 Task: Create a due date automation trigger when advanced on, on the monday of the week a card is due add fields without custom field "Resume" set to a date between 1 and 7 days from now at 11:00 AM.
Action: Mouse moved to (1167, 124)
Screenshot: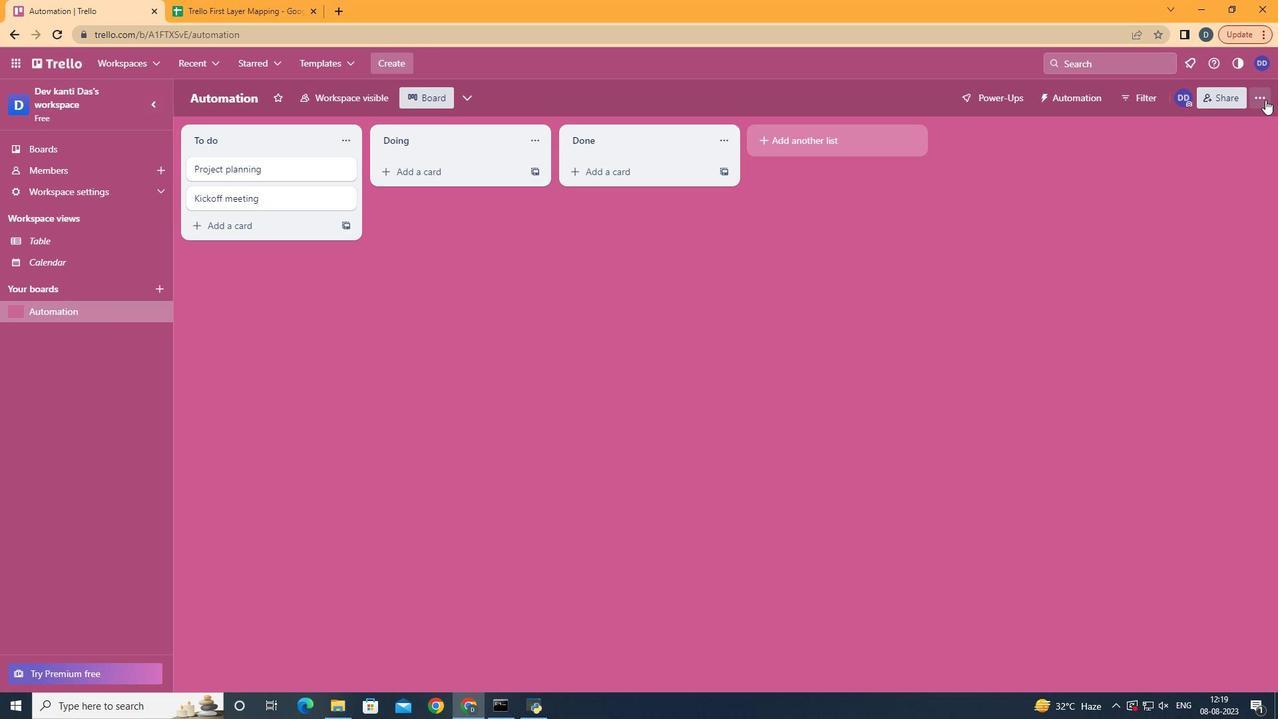 
Action: Mouse pressed left at (1167, 124)
Screenshot: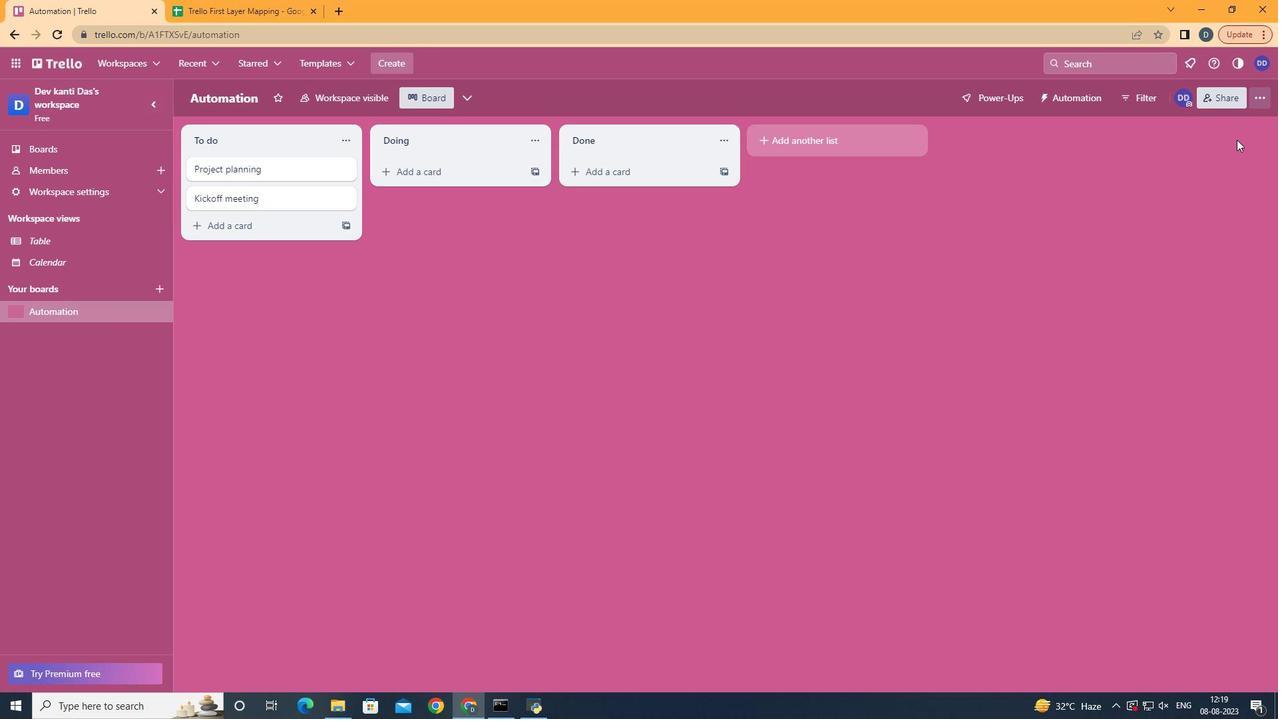 
Action: Mouse moved to (1071, 294)
Screenshot: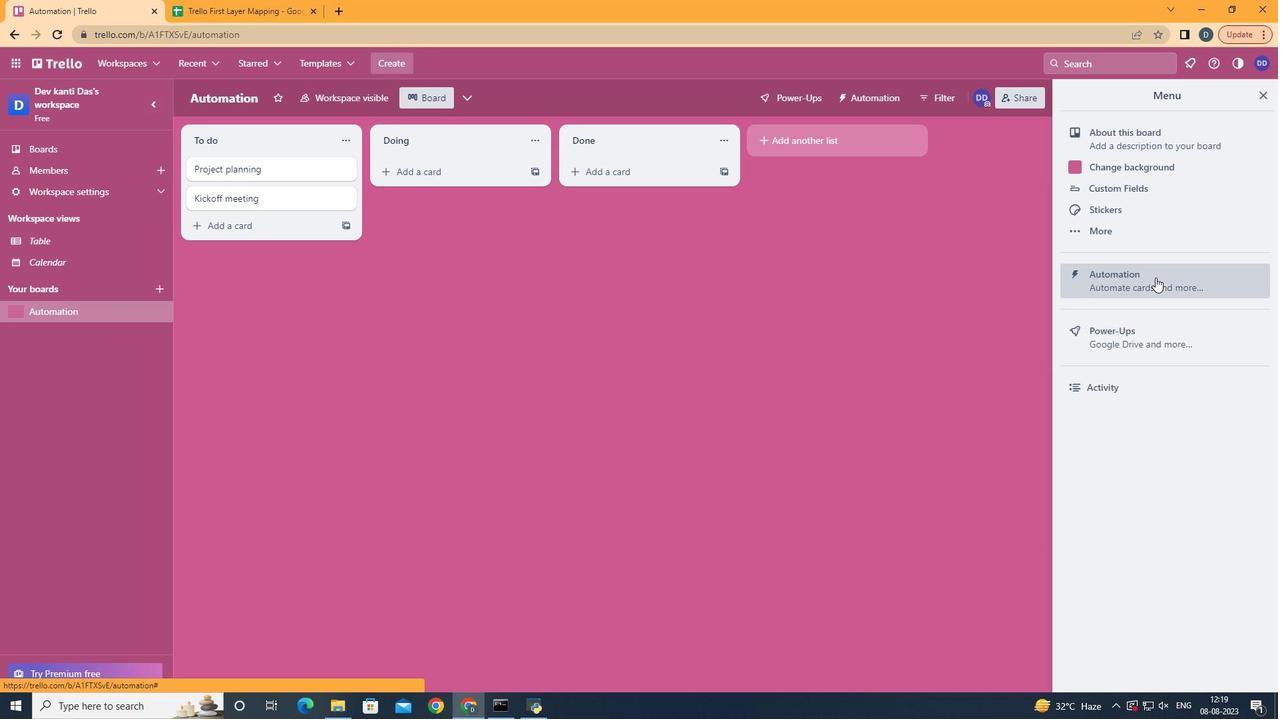 
Action: Mouse pressed left at (1071, 294)
Screenshot: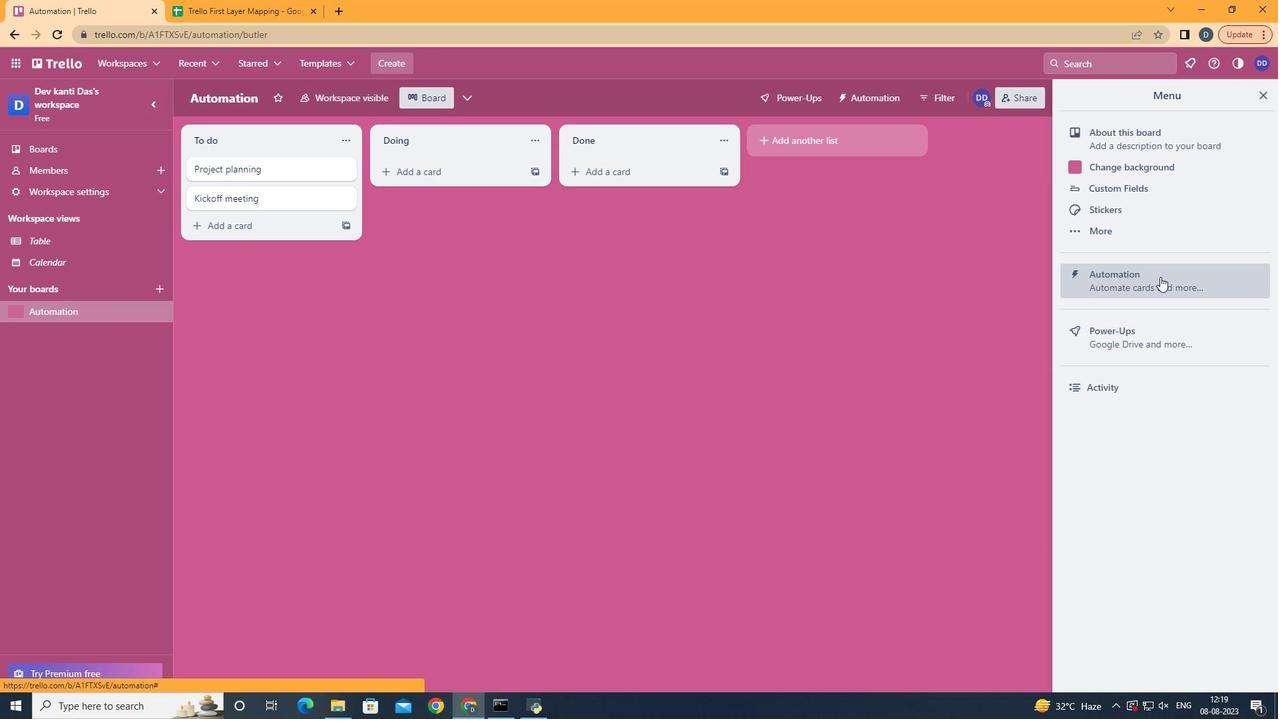 
Action: Mouse moved to (266, 288)
Screenshot: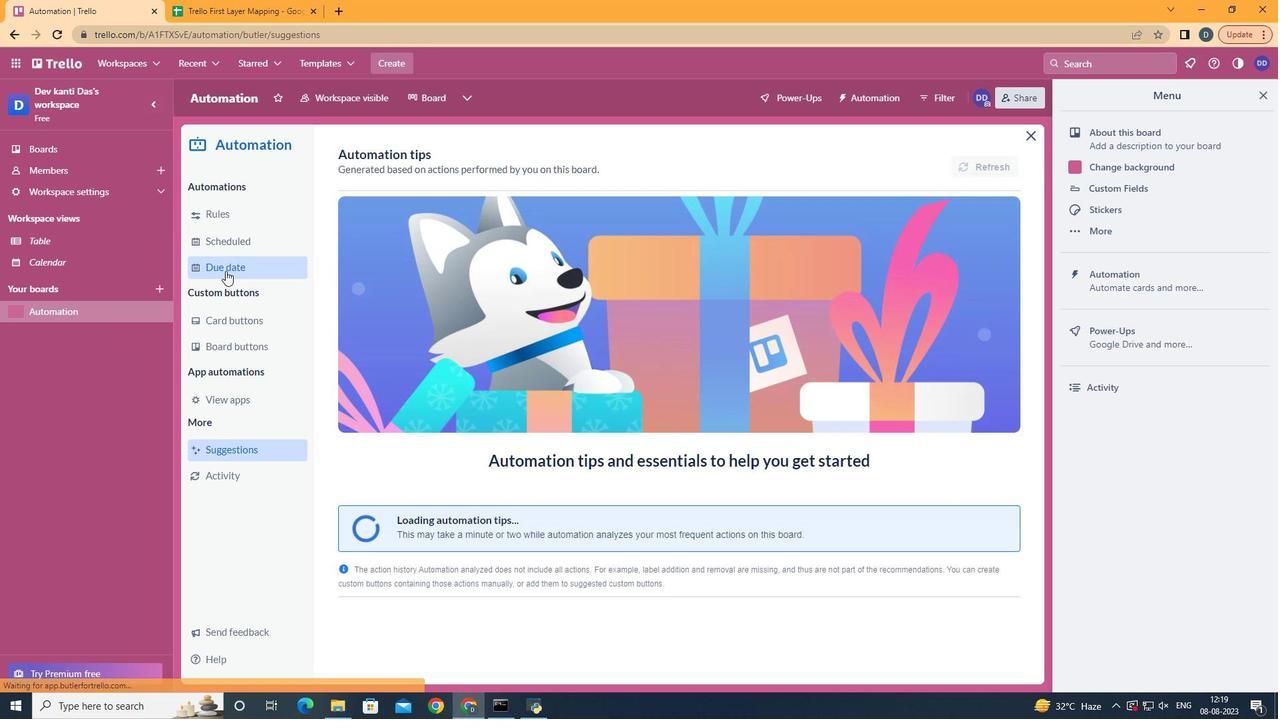 
Action: Mouse pressed left at (266, 288)
Screenshot: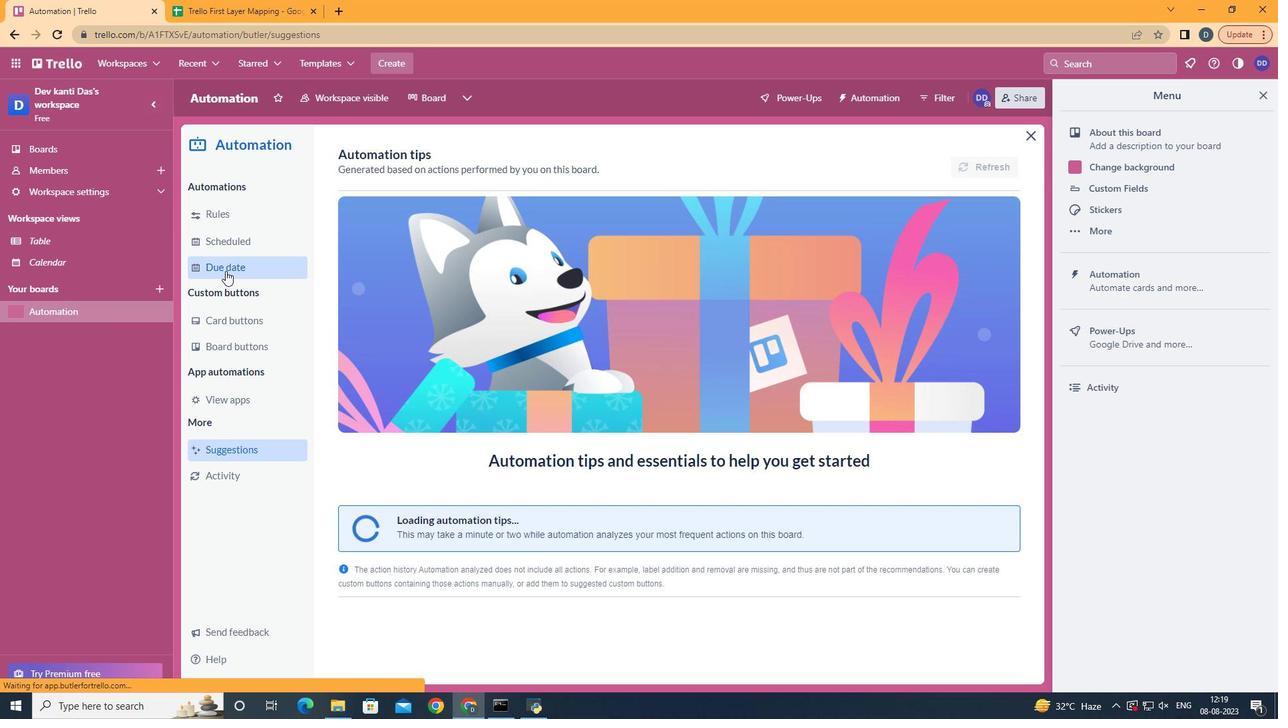 
Action: Mouse moved to (882, 182)
Screenshot: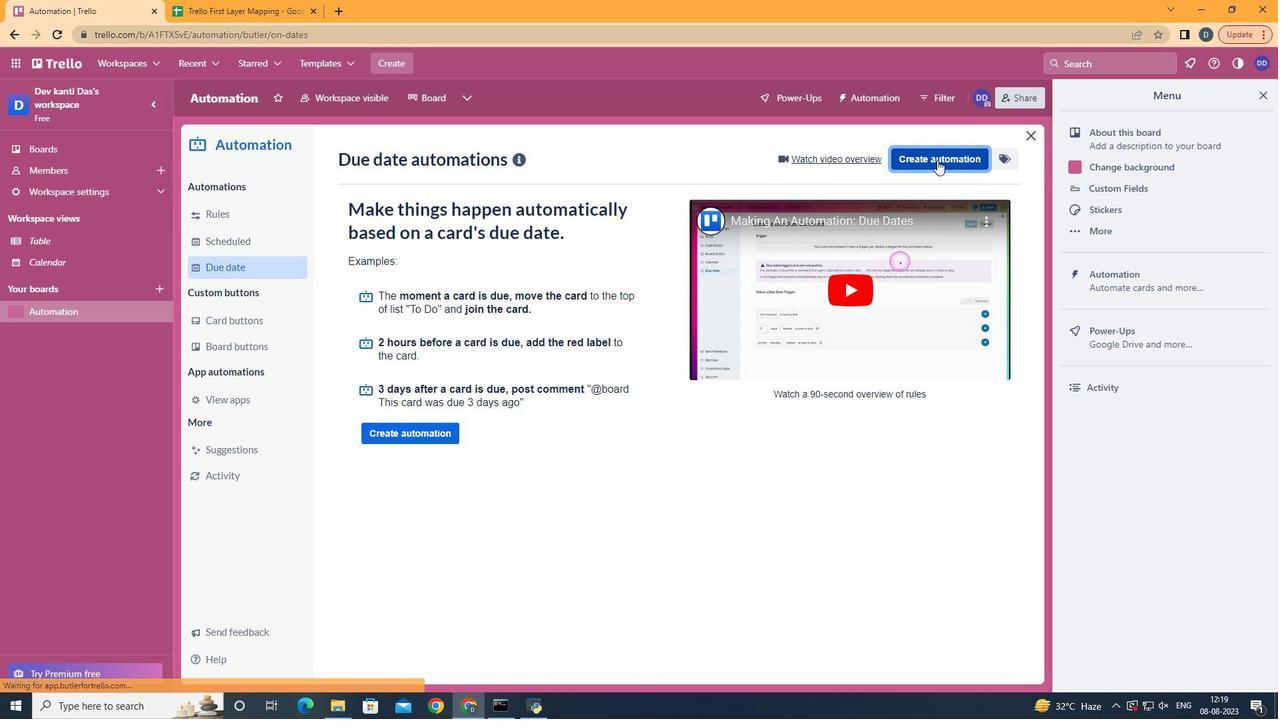 
Action: Mouse pressed left at (882, 182)
Screenshot: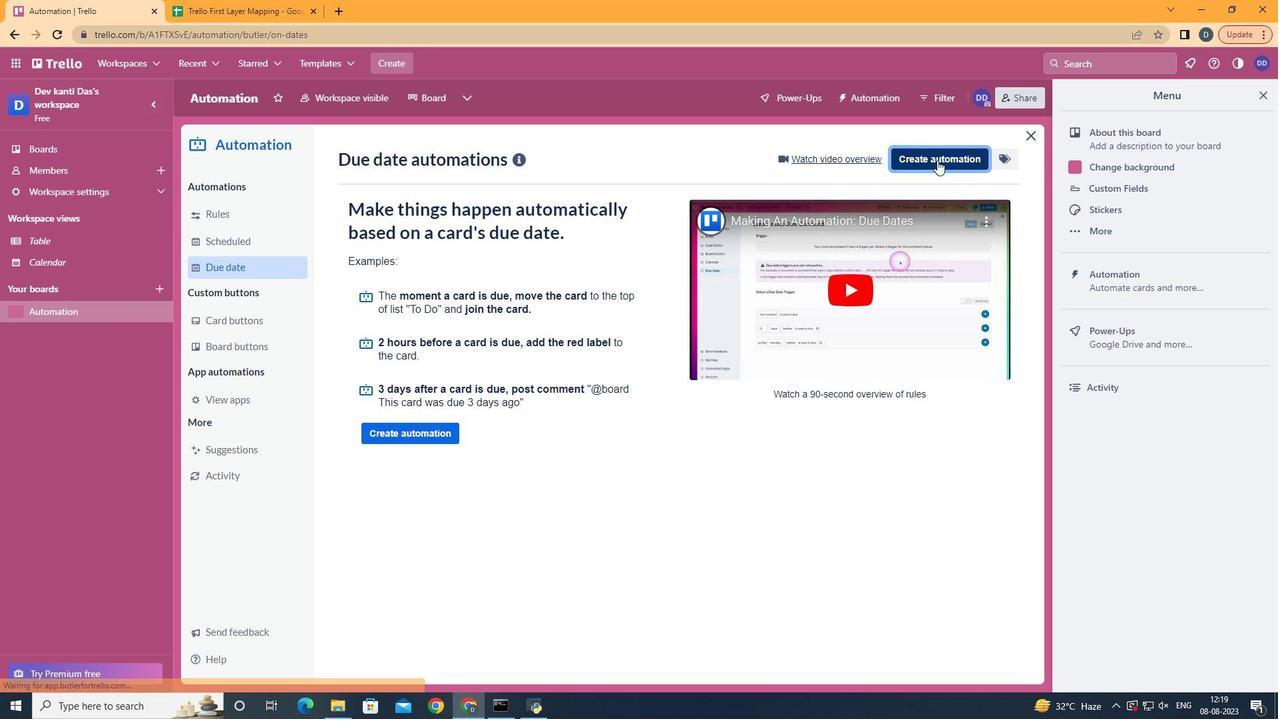 
Action: Mouse moved to (648, 297)
Screenshot: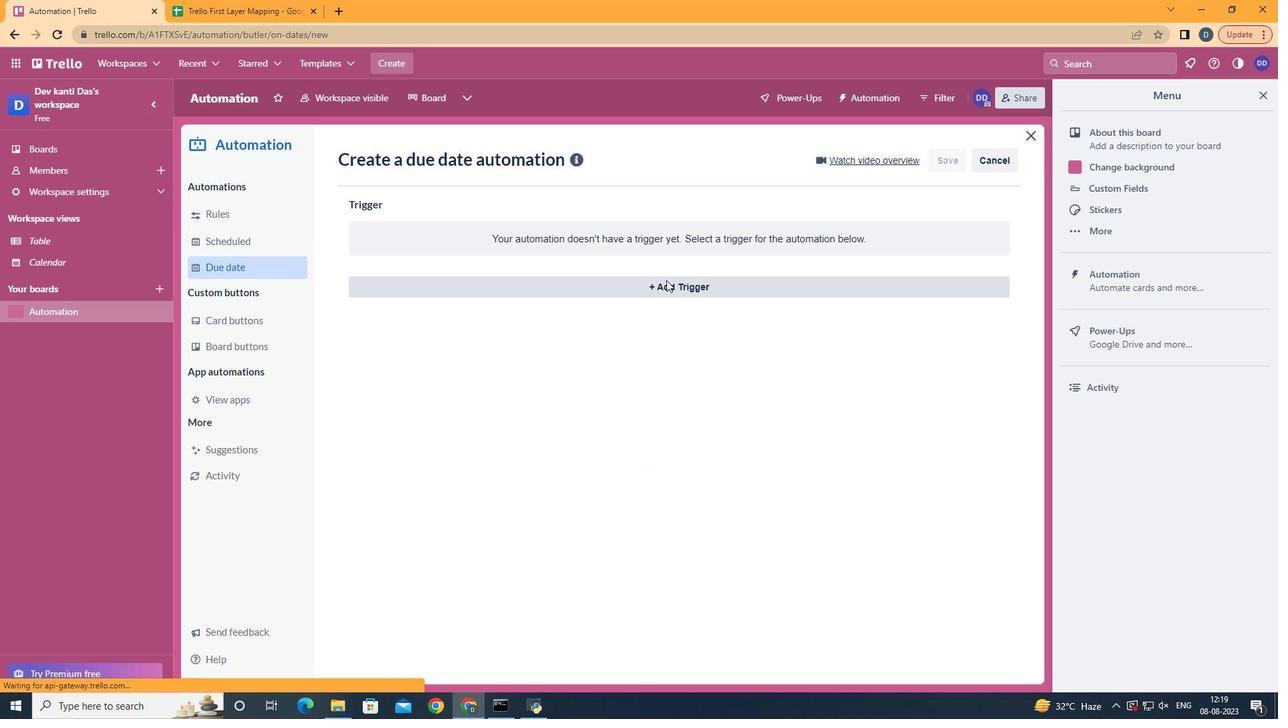 
Action: Mouse pressed left at (648, 297)
Screenshot: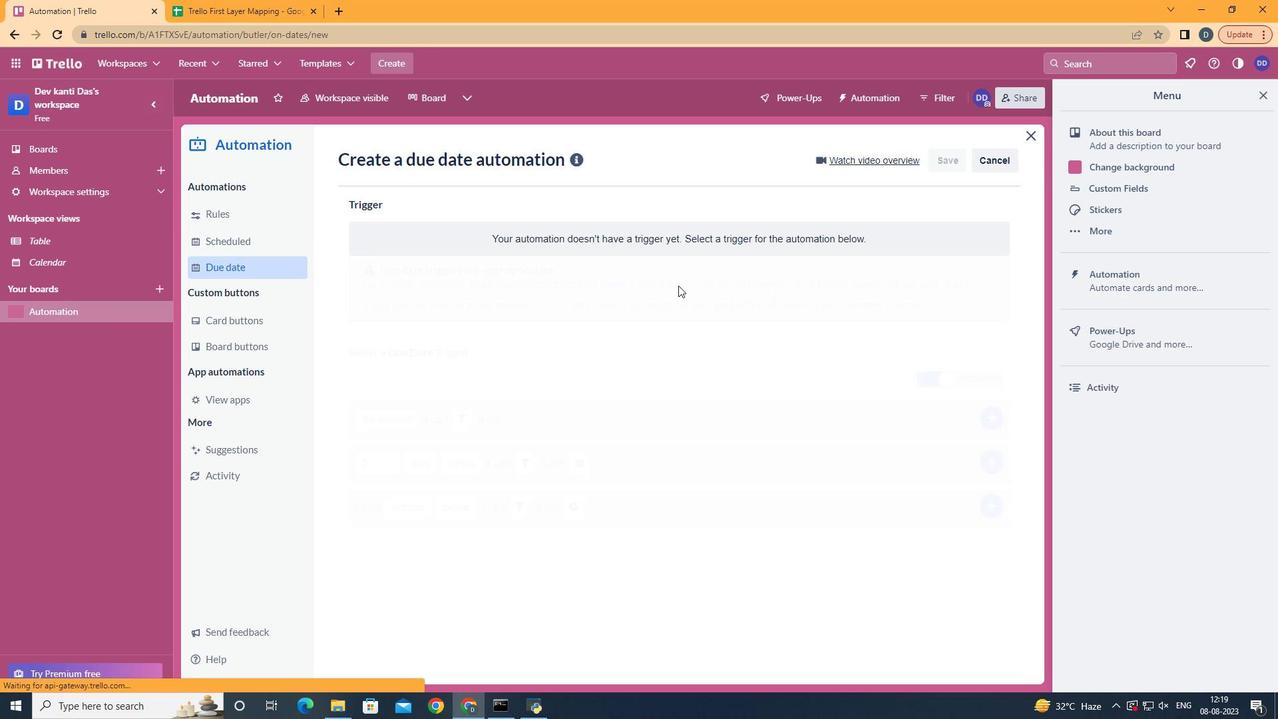 
Action: Mouse moved to (454, 360)
Screenshot: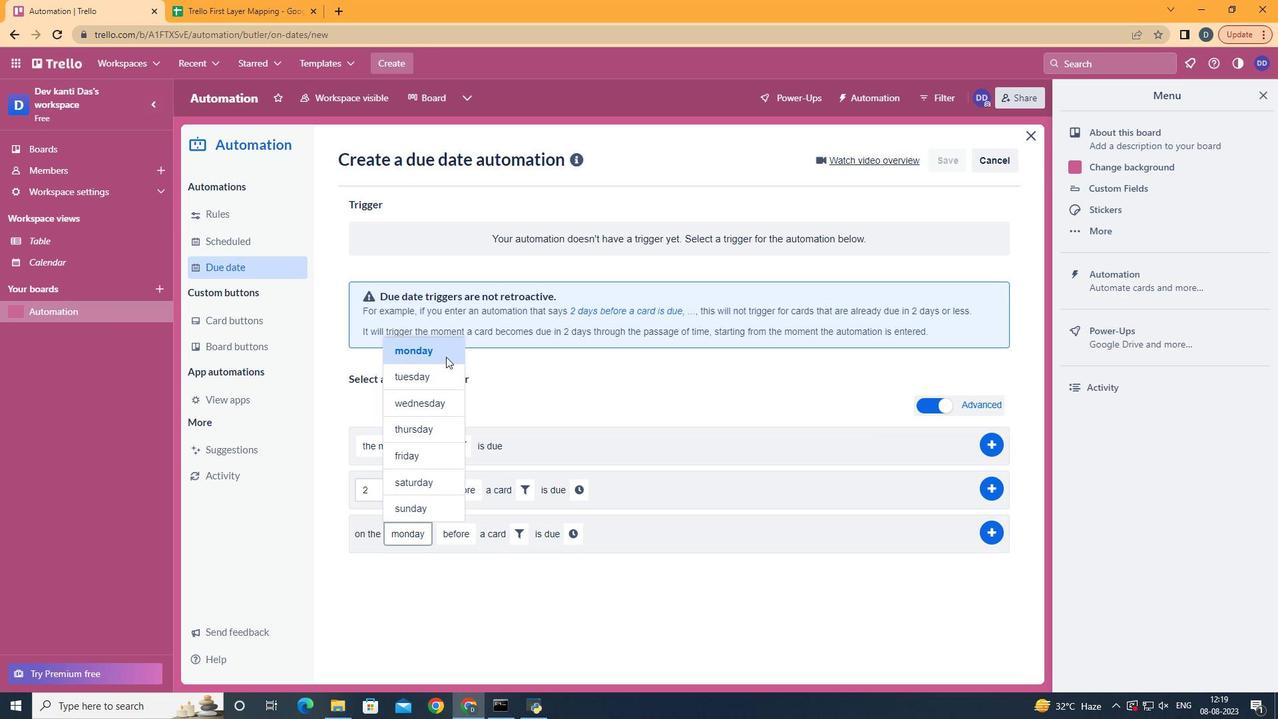 
Action: Mouse pressed left at (454, 360)
Screenshot: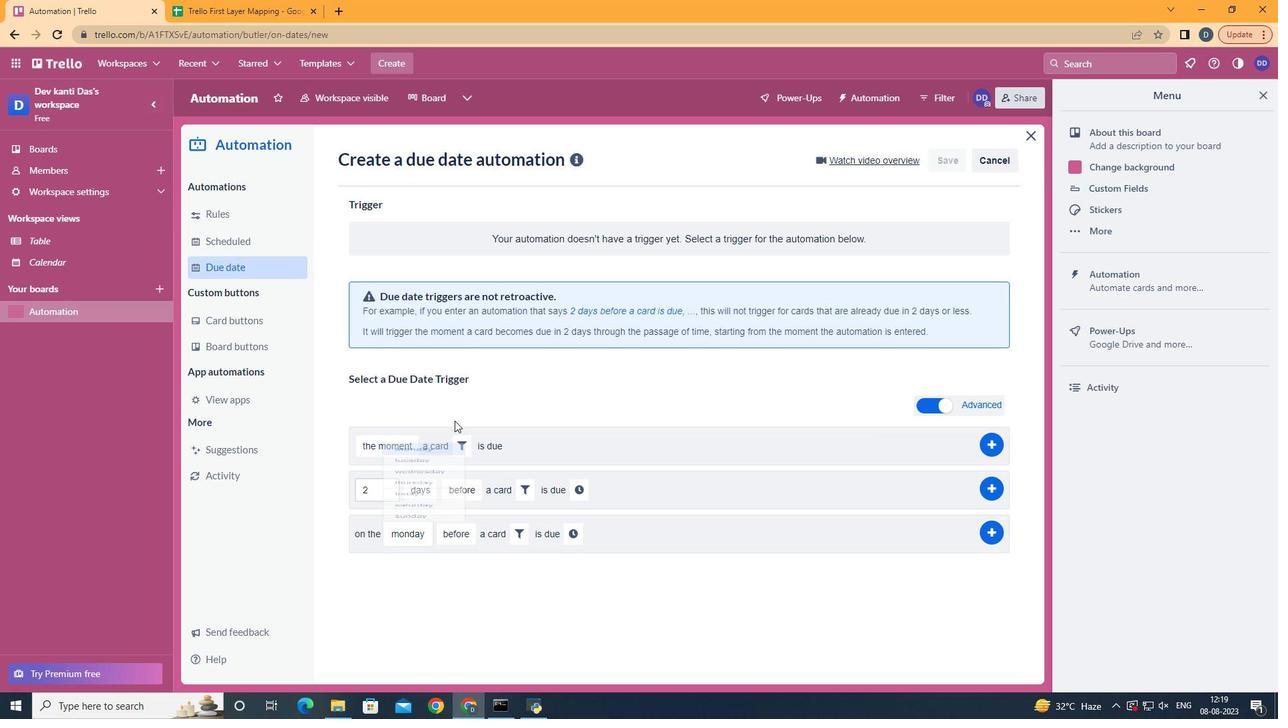 
Action: Mouse moved to (480, 613)
Screenshot: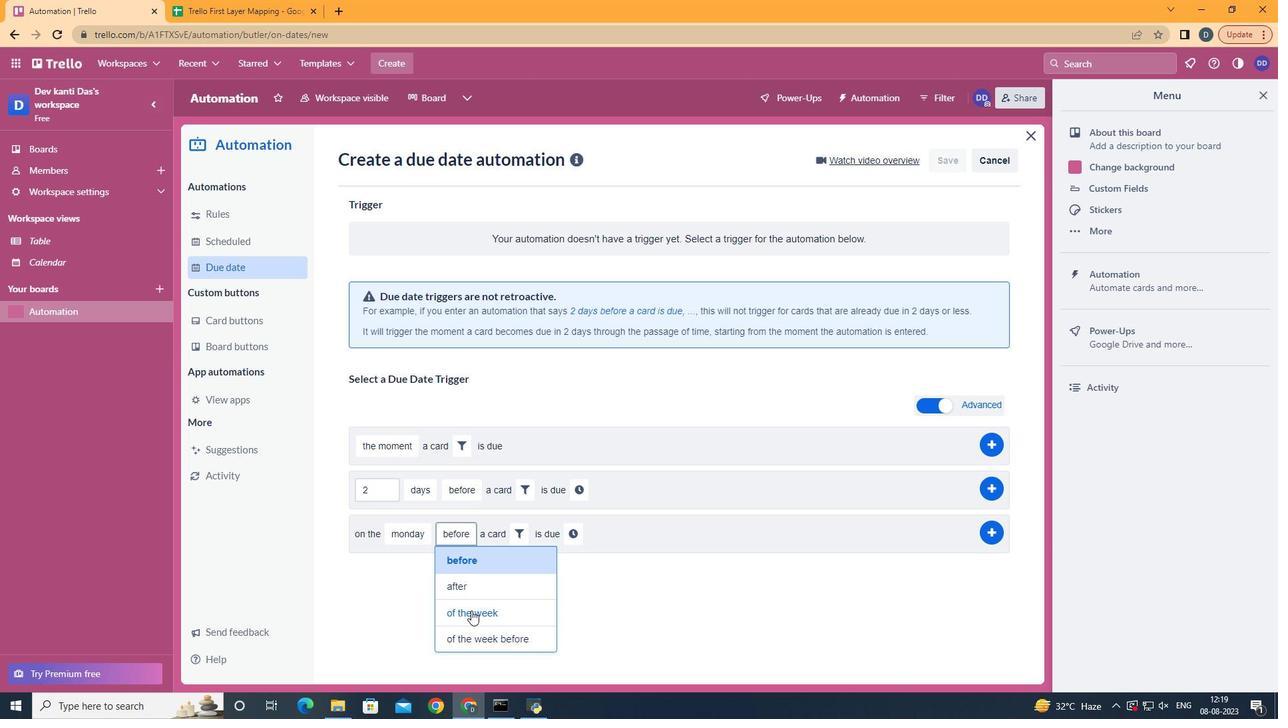 
Action: Mouse pressed left at (480, 613)
Screenshot: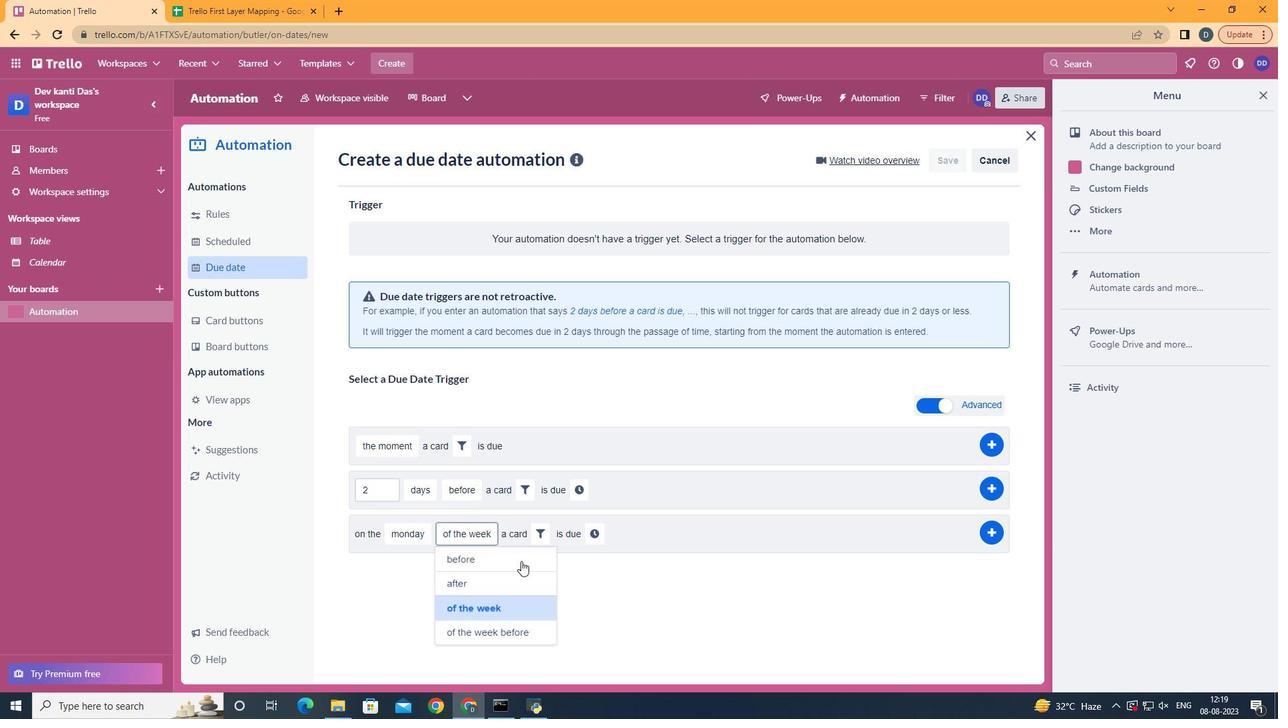 
Action: Mouse moved to (543, 535)
Screenshot: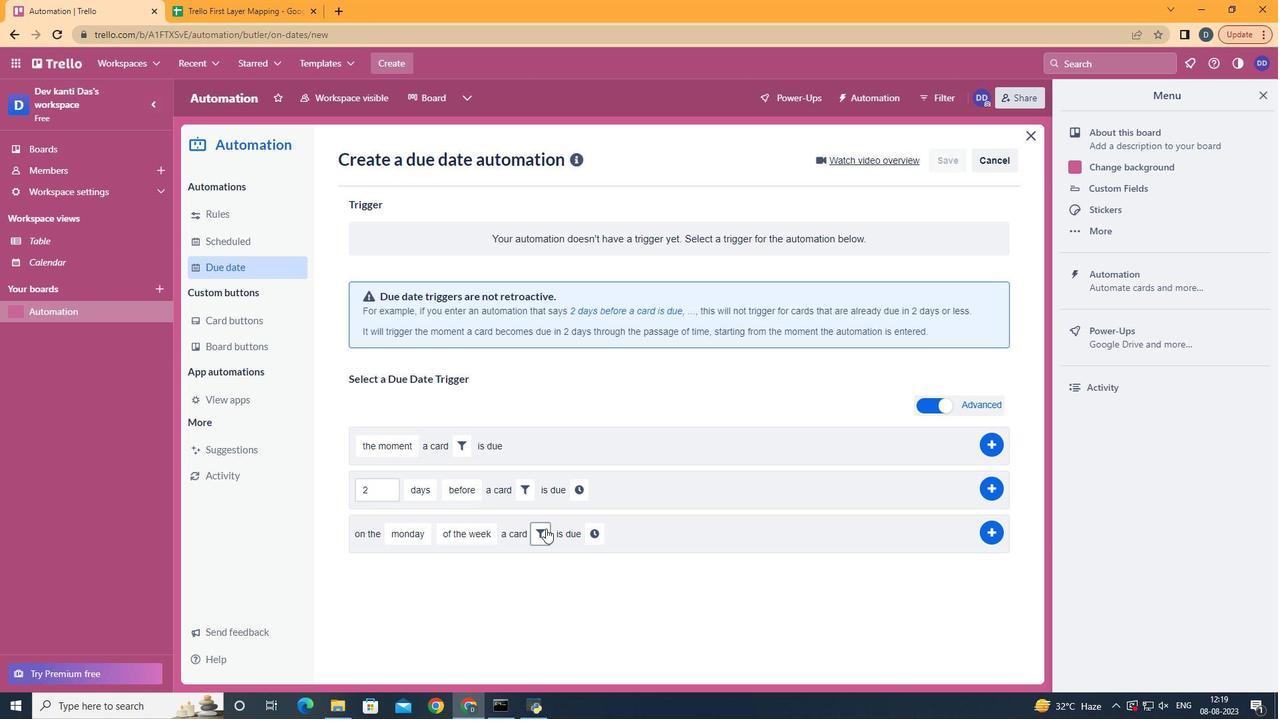 
Action: Mouse pressed left at (543, 535)
Screenshot: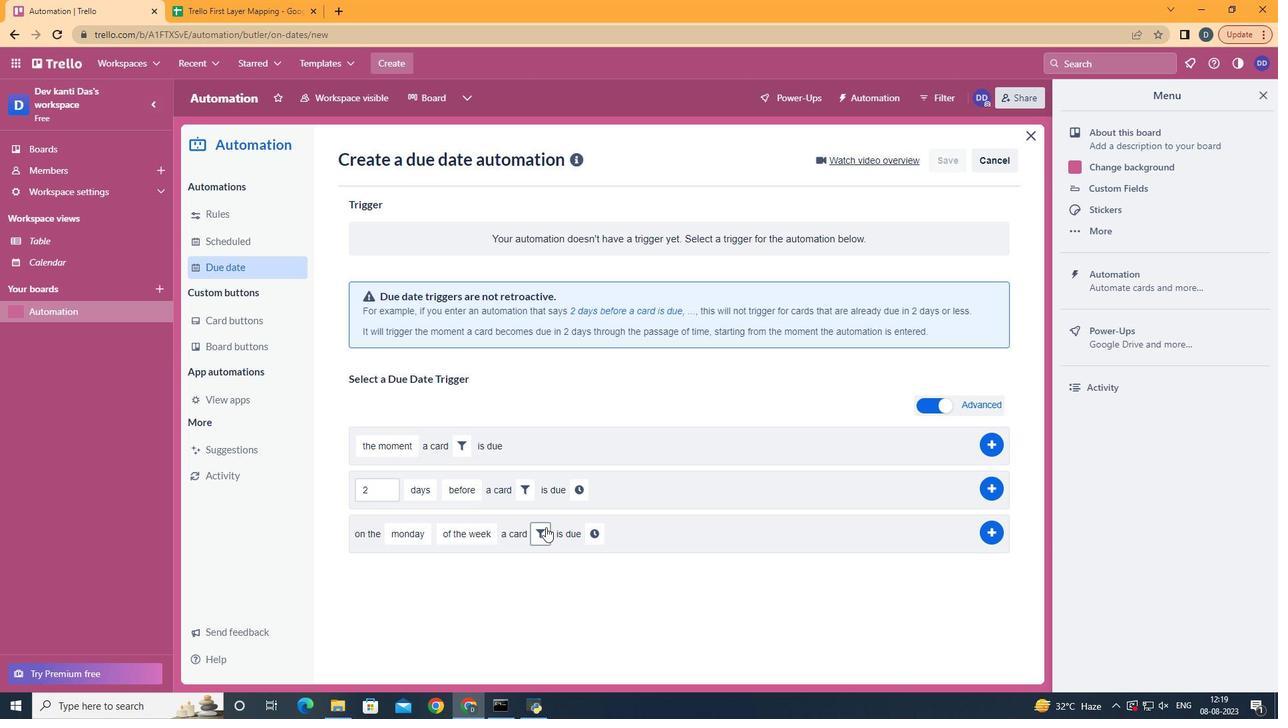 
Action: Mouse moved to (729, 574)
Screenshot: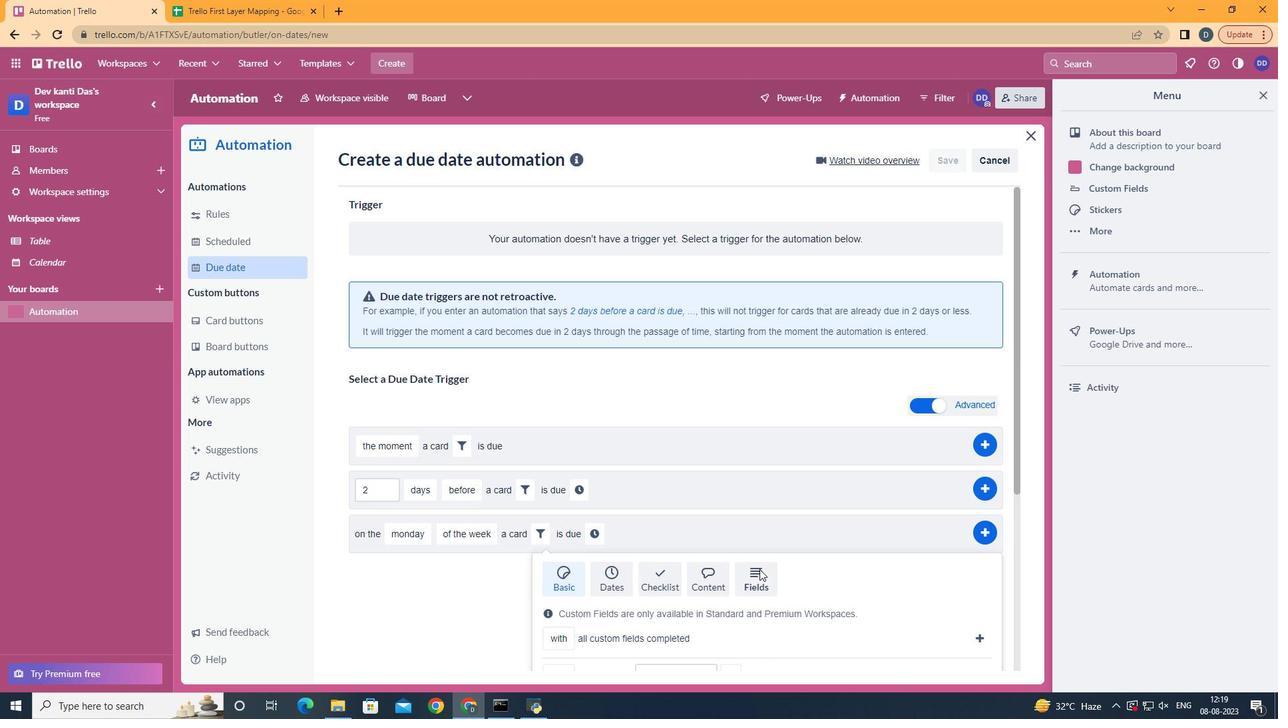 
Action: Mouse pressed left at (729, 574)
Screenshot: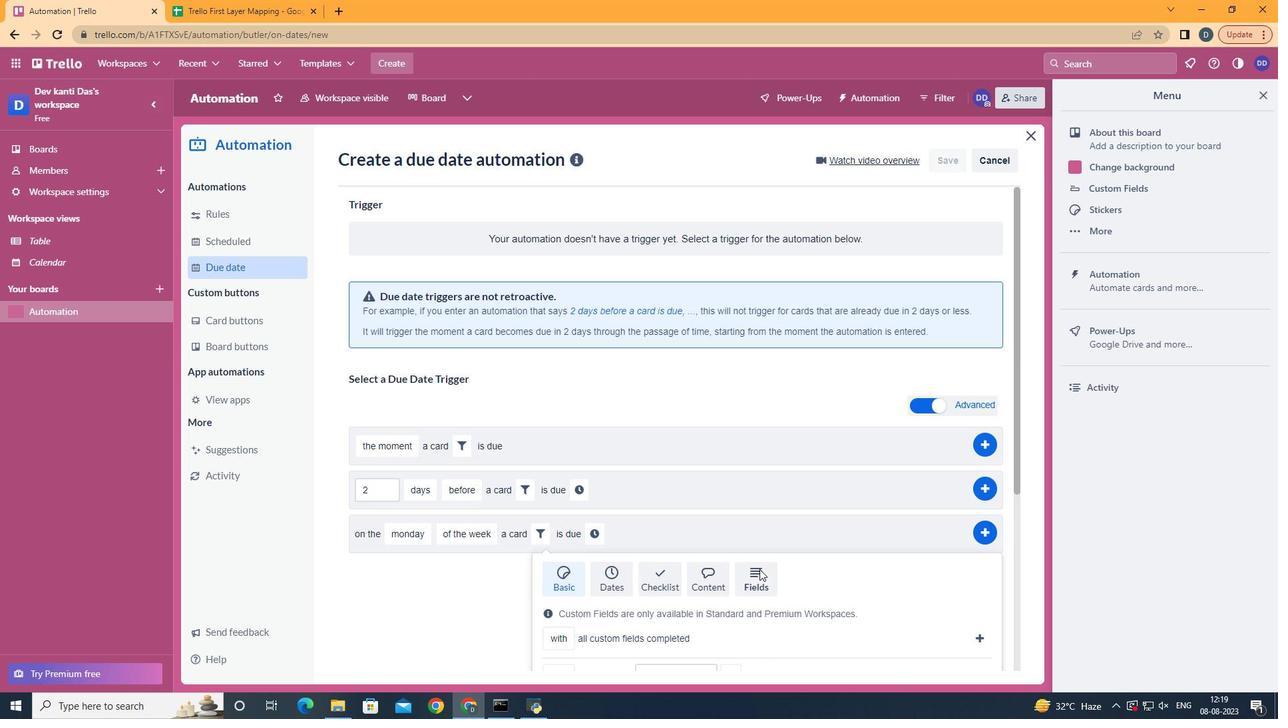 
Action: Mouse moved to (729, 572)
Screenshot: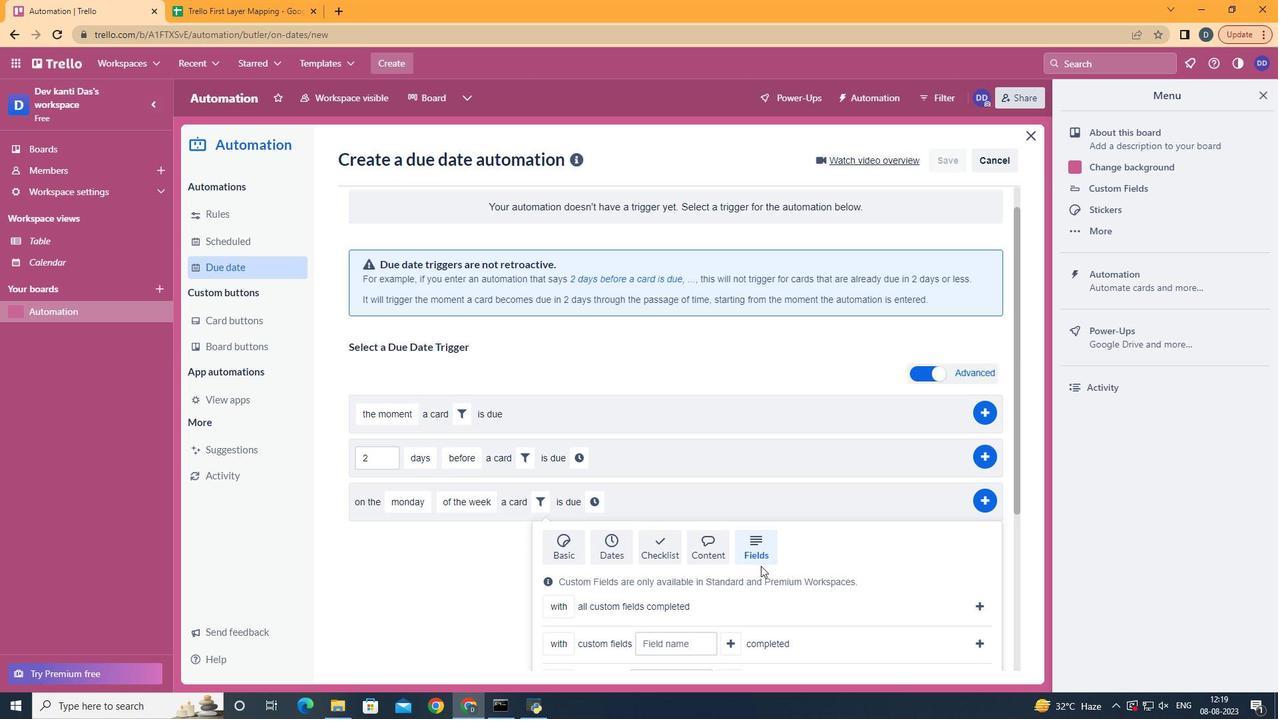
Action: Mouse scrolled (729, 571) with delta (0, 0)
Screenshot: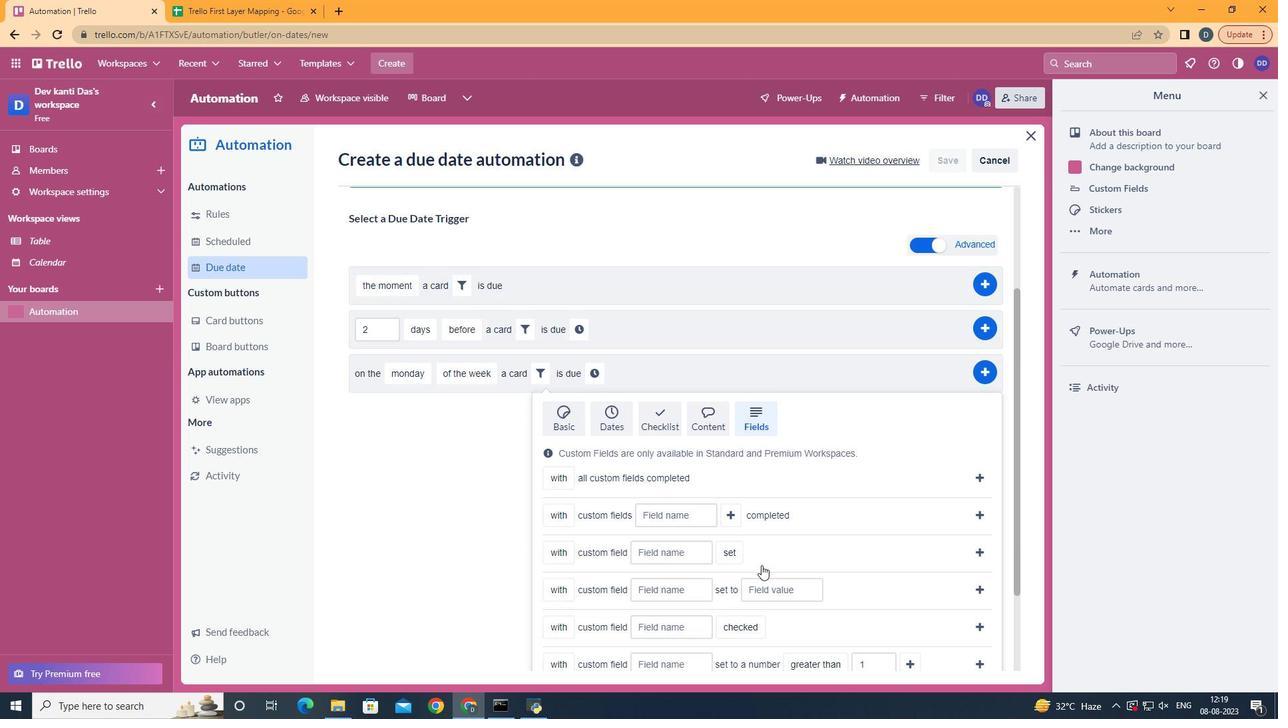 
Action: Mouse scrolled (729, 571) with delta (0, 0)
Screenshot: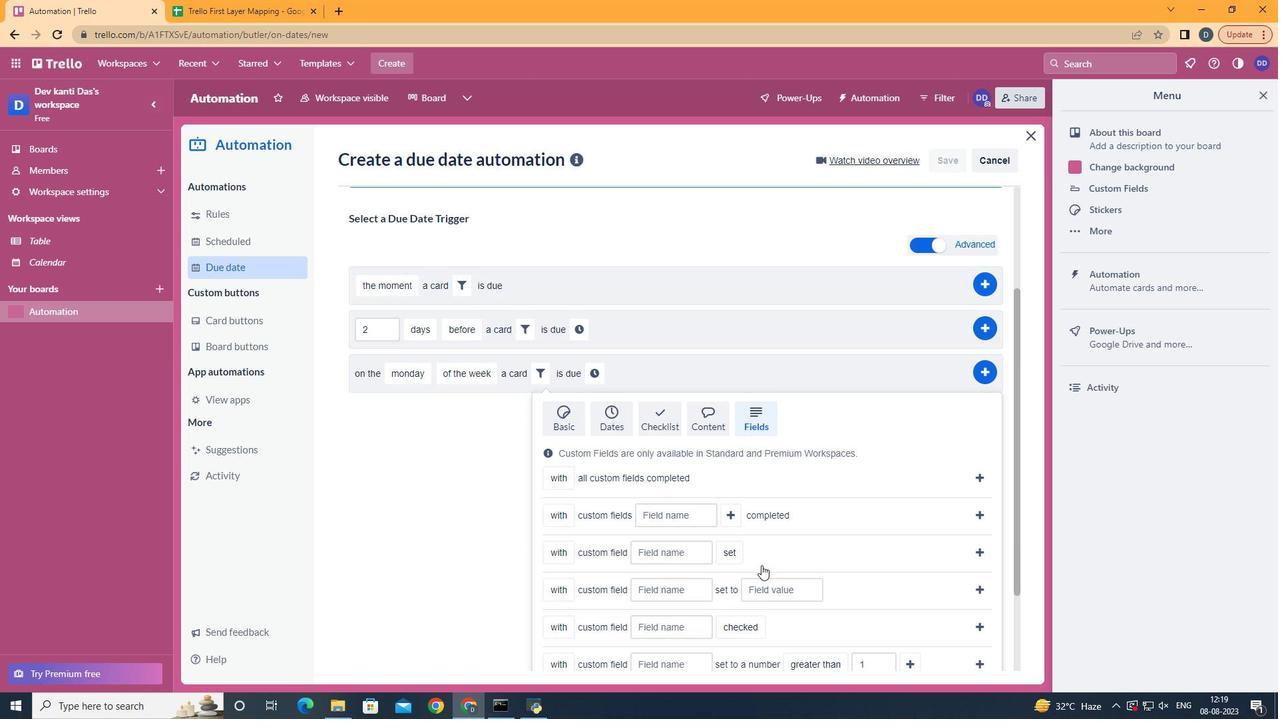 
Action: Mouse scrolled (729, 571) with delta (0, 0)
Screenshot: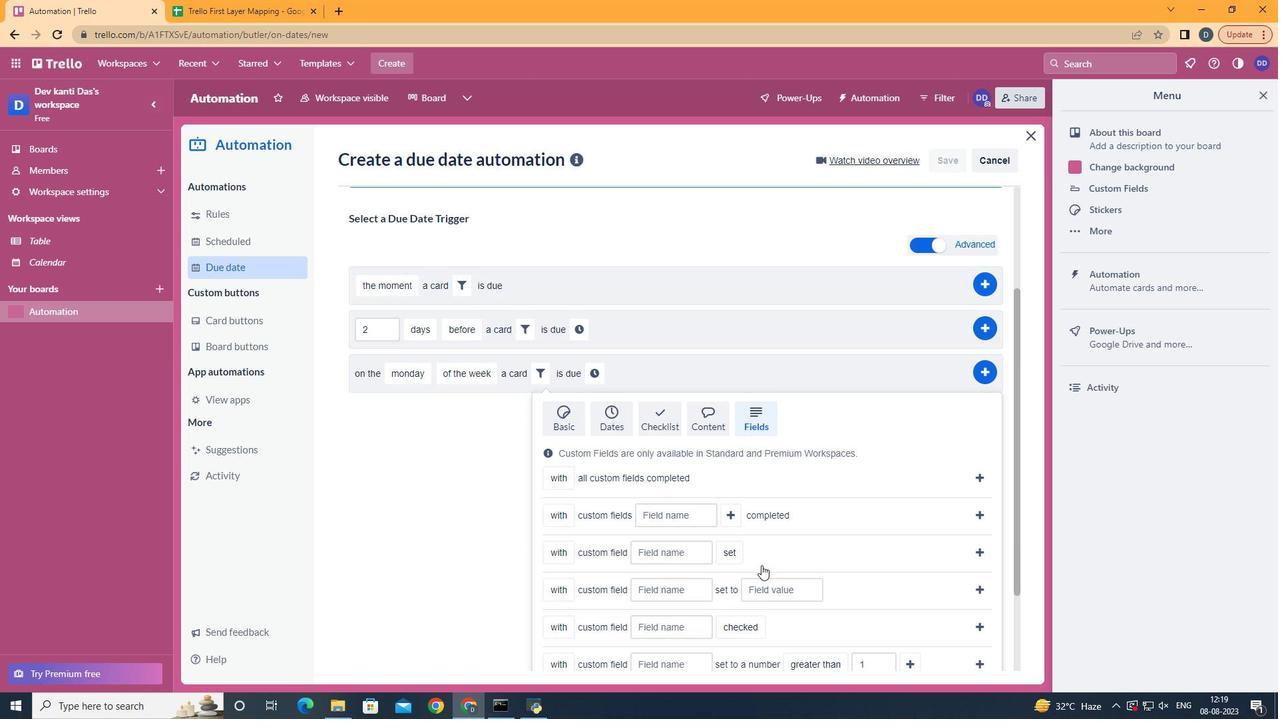 
Action: Mouse scrolled (729, 571) with delta (0, 0)
Screenshot: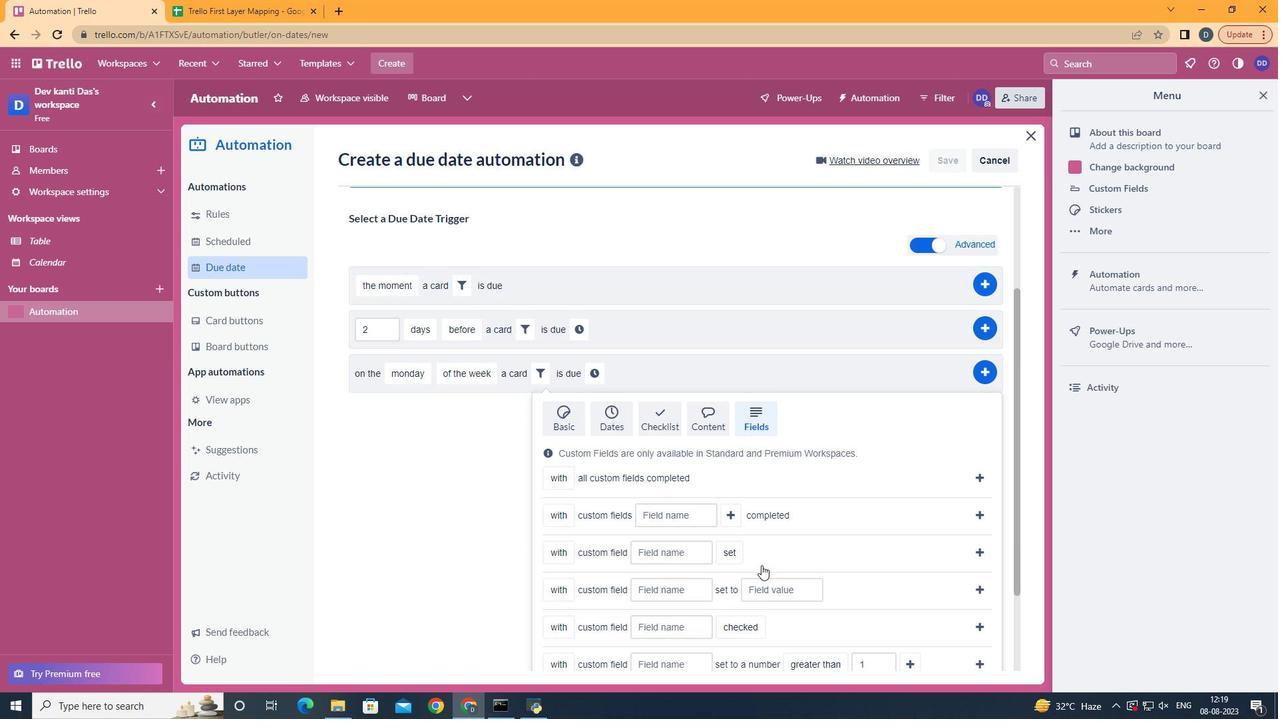 
Action: Mouse scrolled (729, 571) with delta (0, 0)
Screenshot: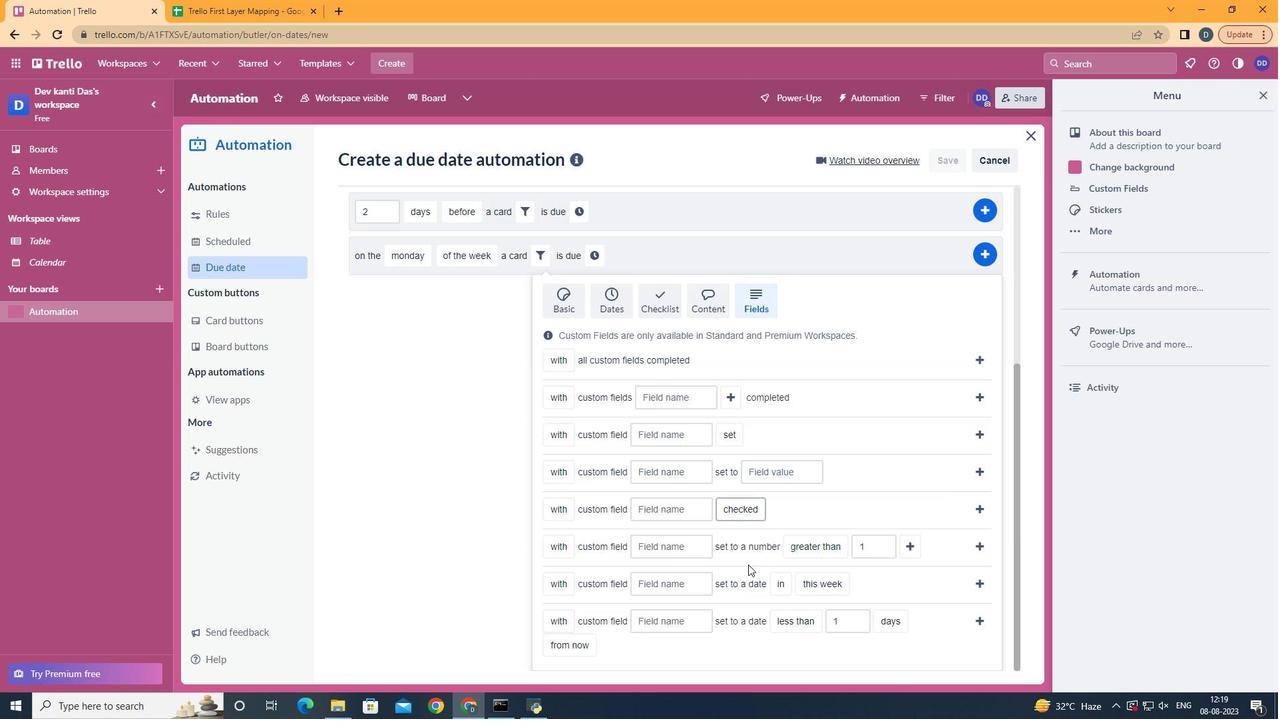
Action: Mouse scrolled (729, 571) with delta (0, 0)
Screenshot: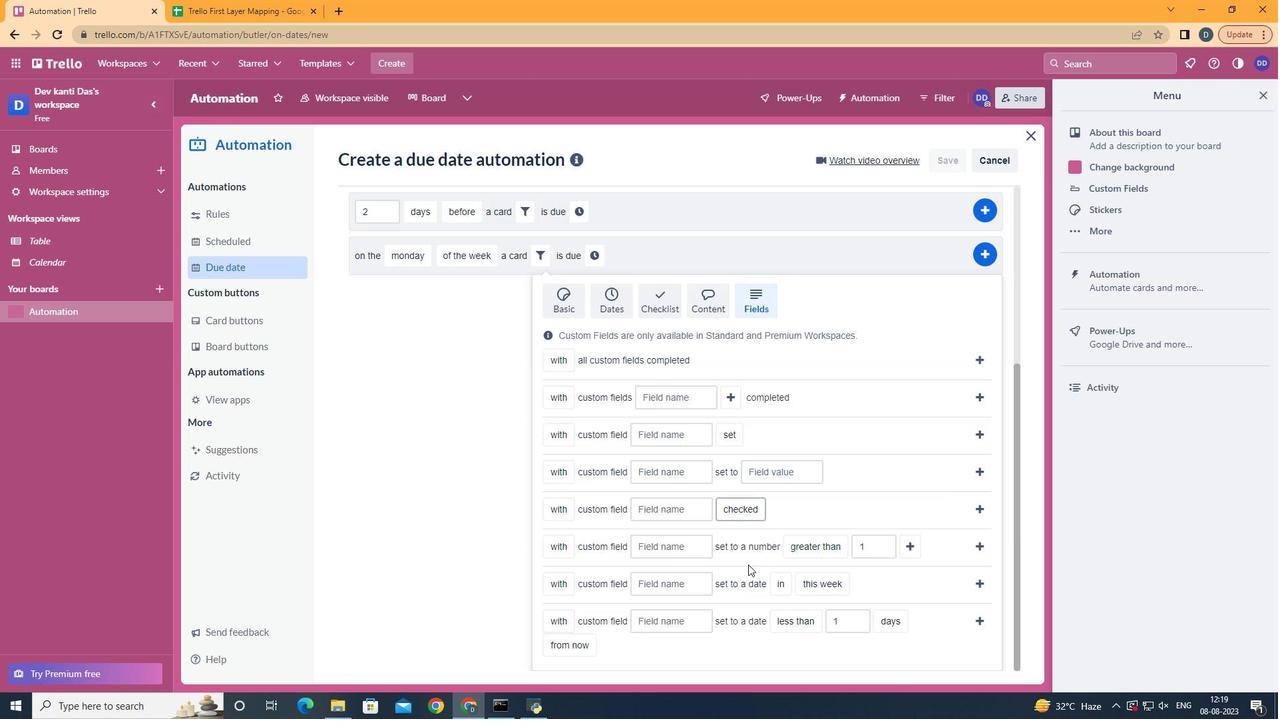 
Action: Mouse moved to (569, 593)
Screenshot: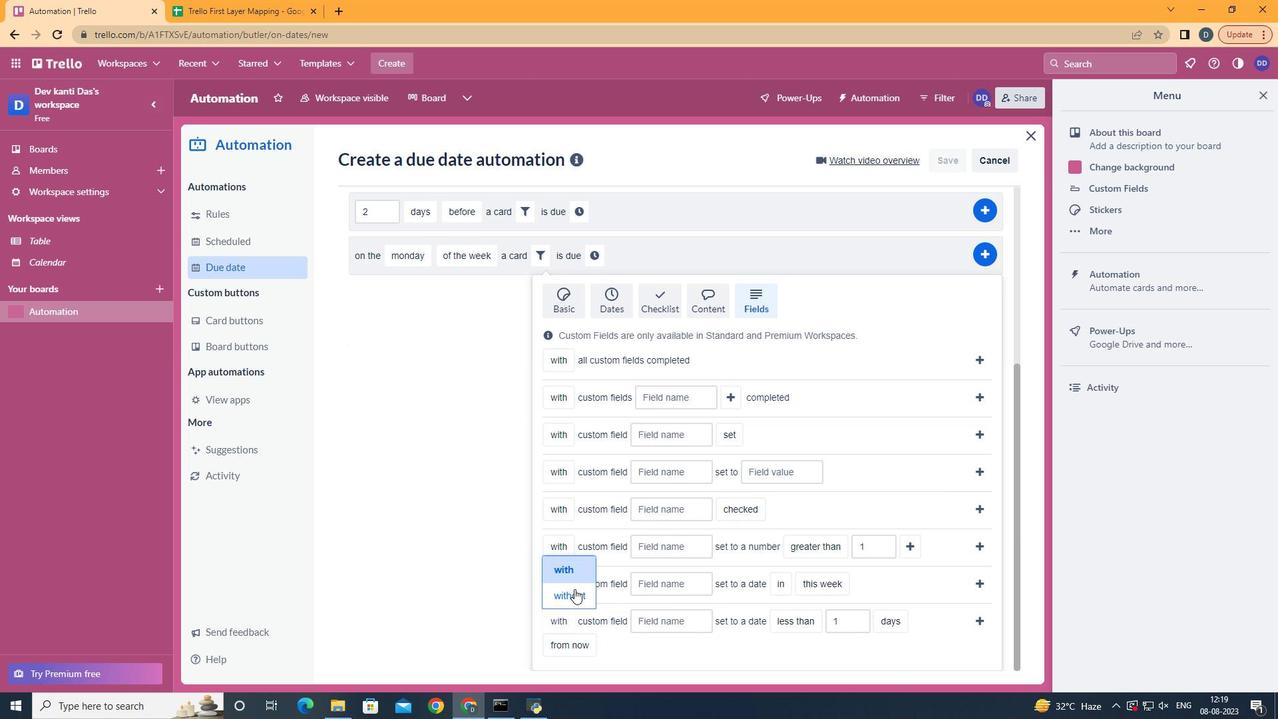 
Action: Mouse pressed left at (569, 593)
Screenshot: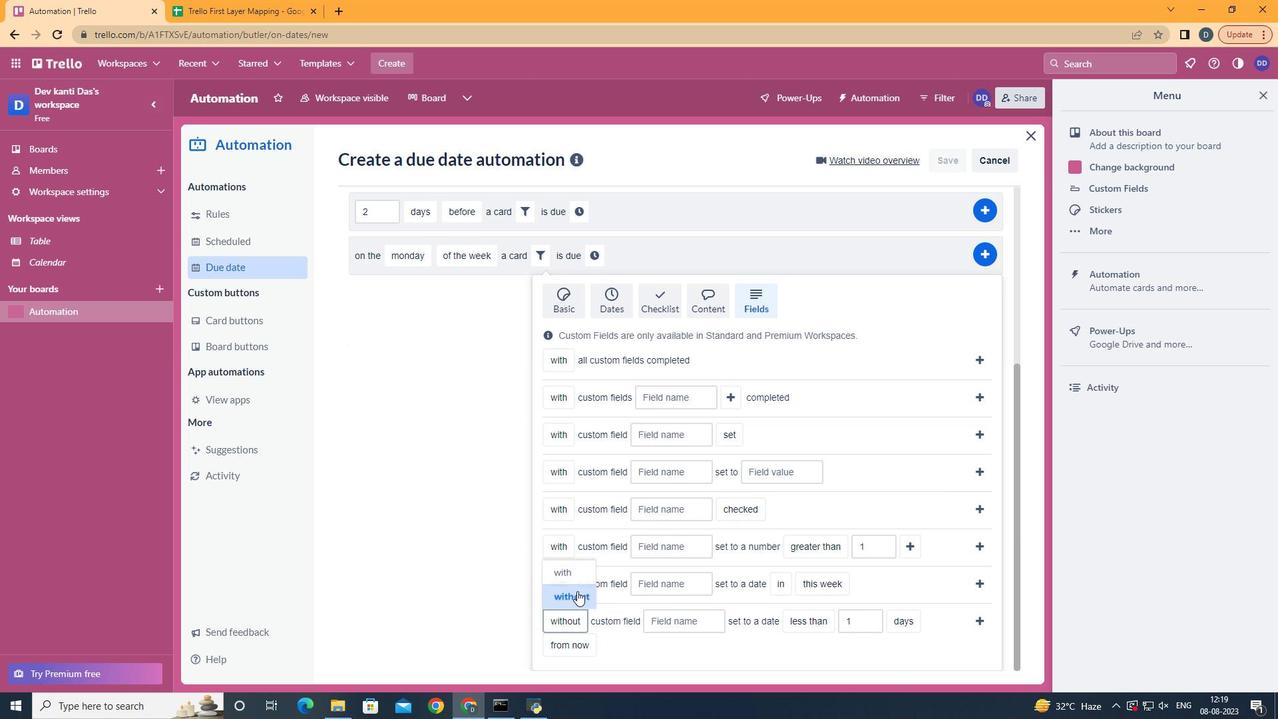 
Action: Mouse moved to (667, 615)
Screenshot: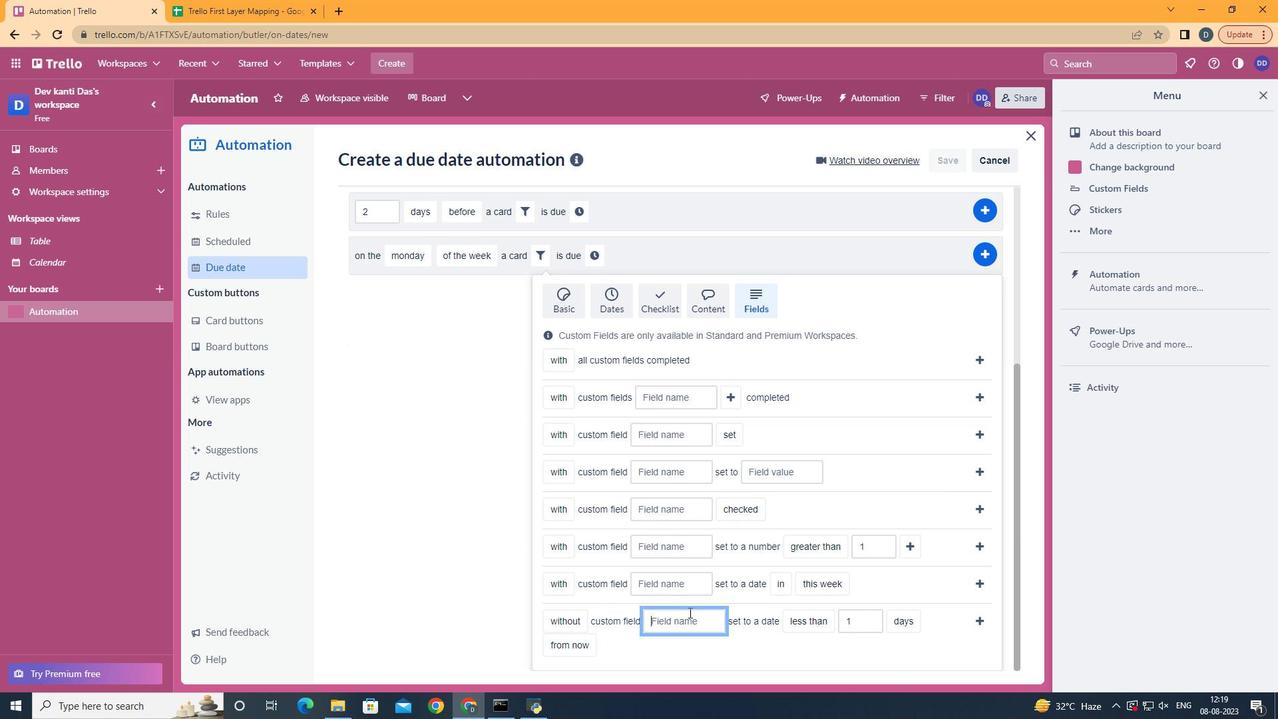 
Action: Mouse pressed left at (667, 615)
Screenshot: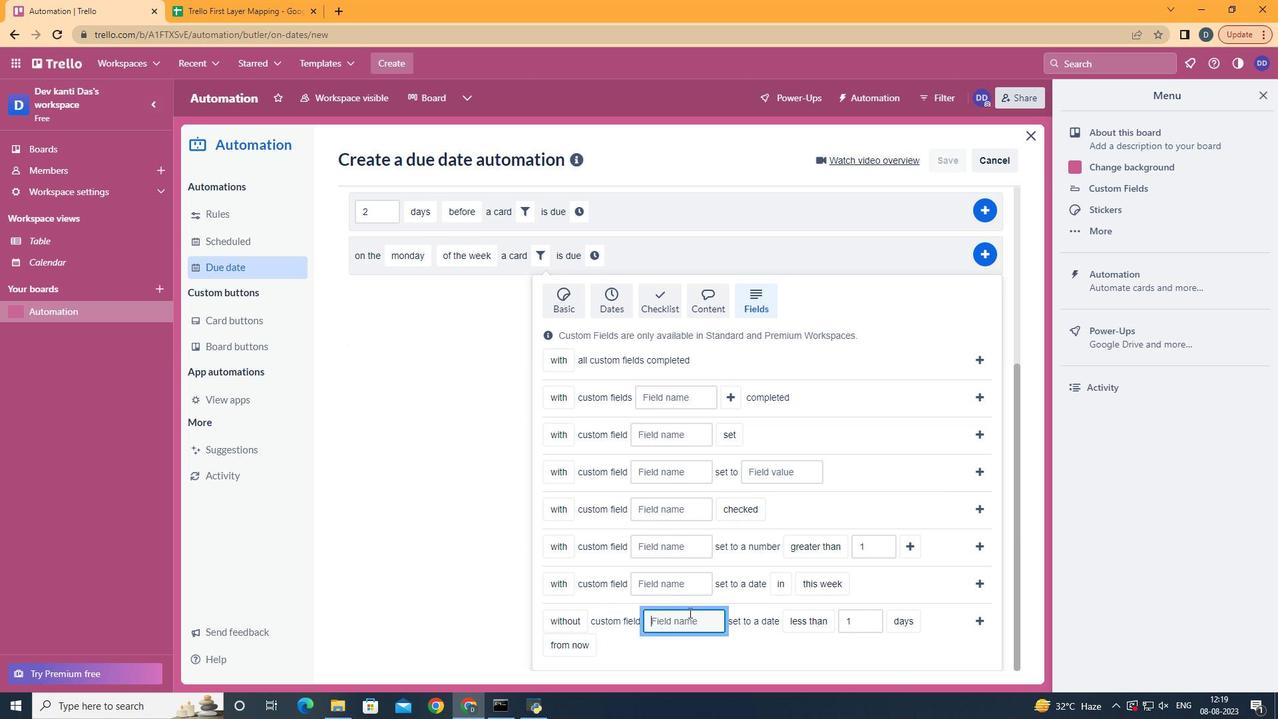
Action: Key pressed <Key.shift>Resume
Screenshot: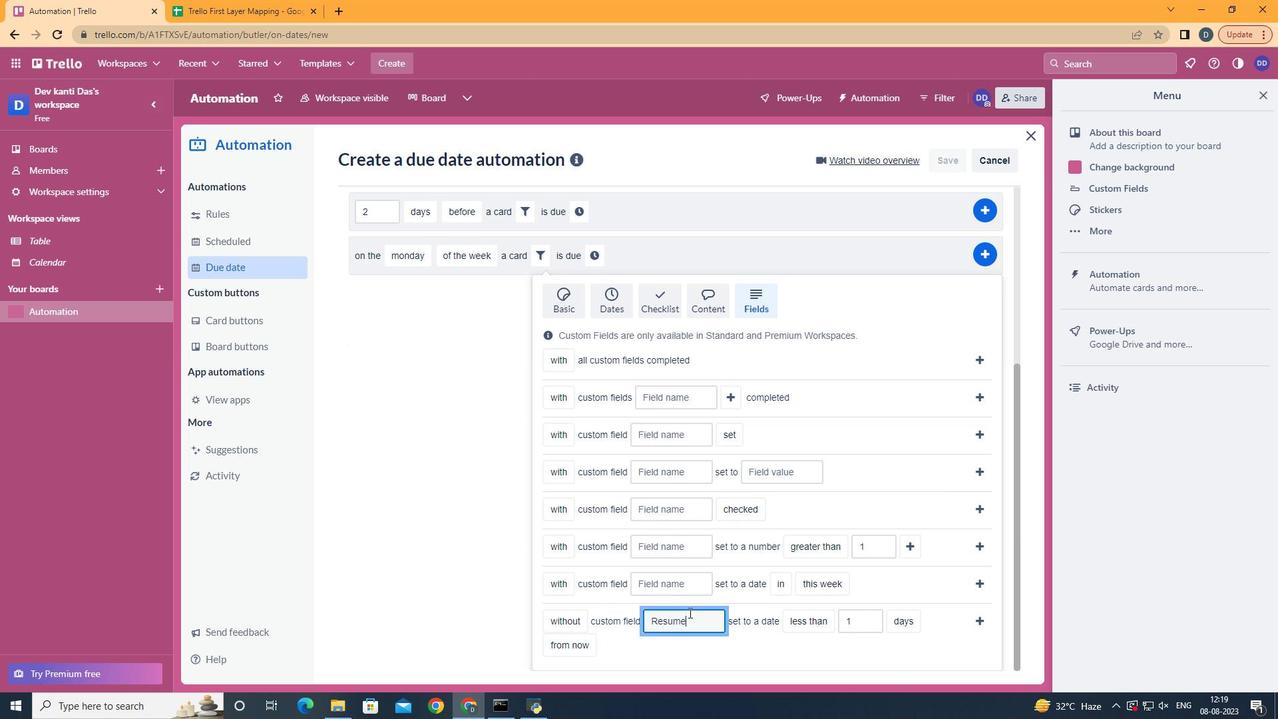 
Action: Mouse moved to (775, 606)
Screenshot: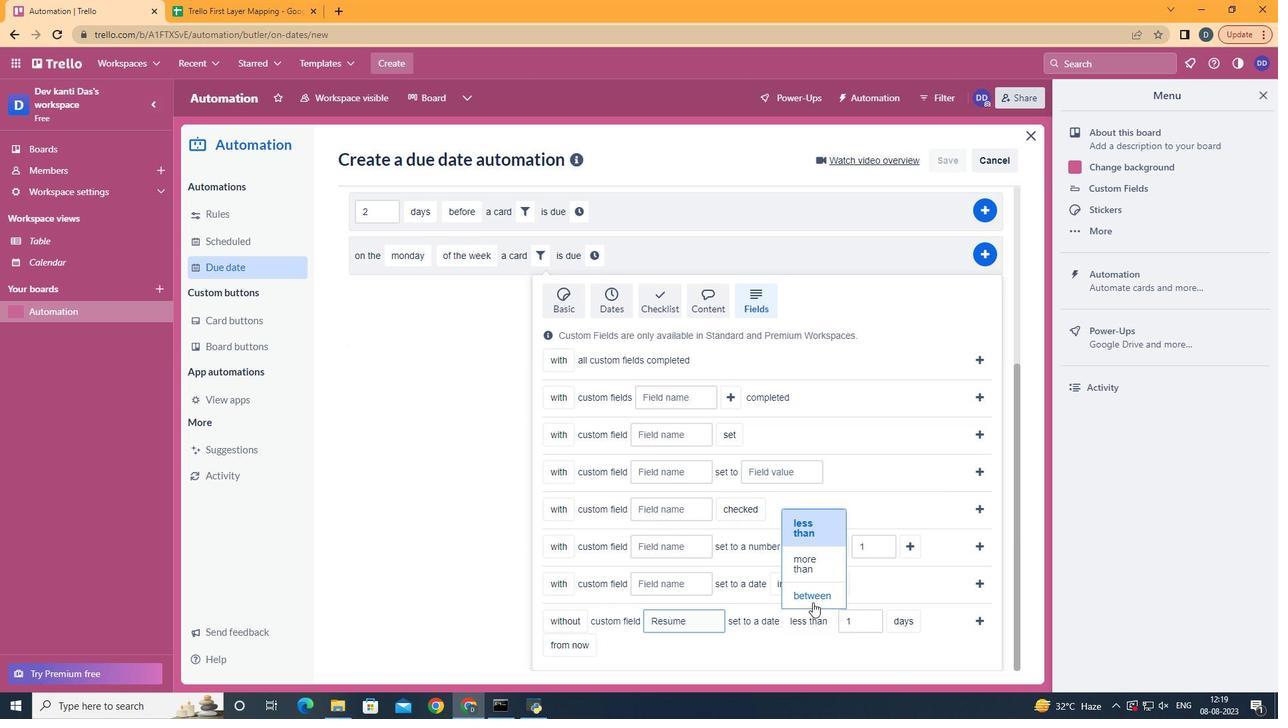 
Action: Mouse pressed left at (775, 606)
Screenshot: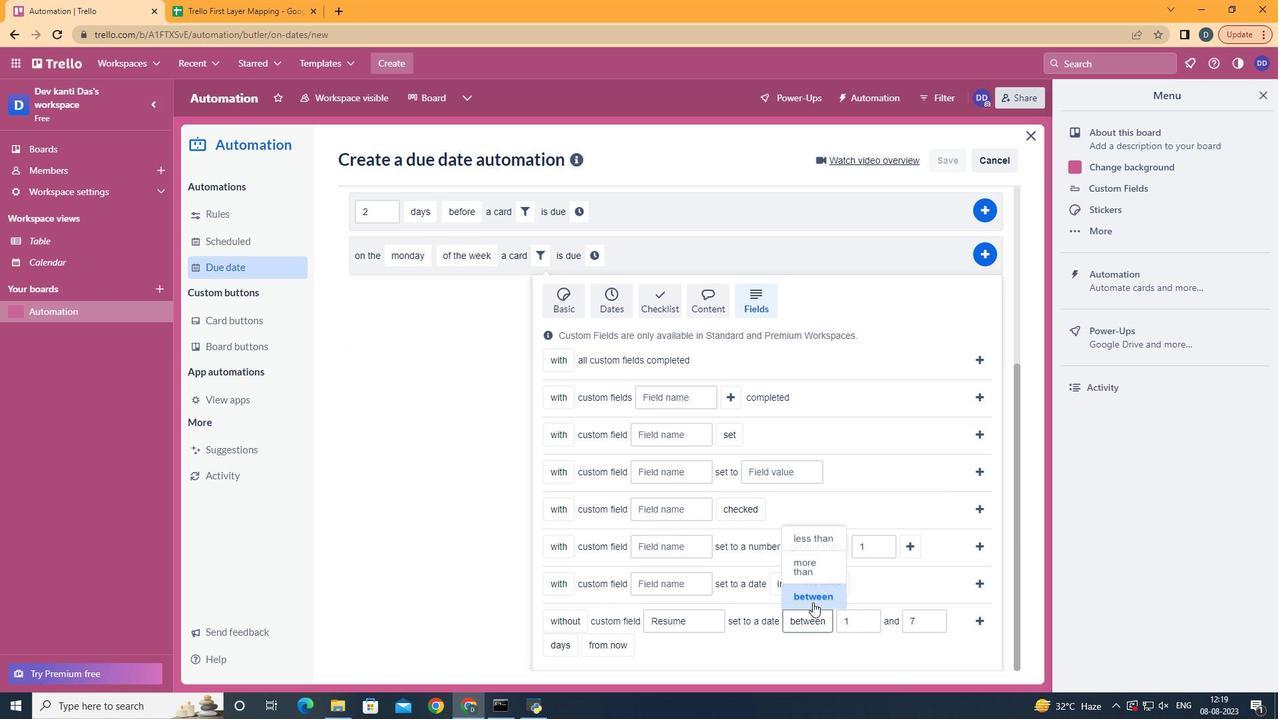 
Action: Mouse moved to (567, 597)
Screenshot: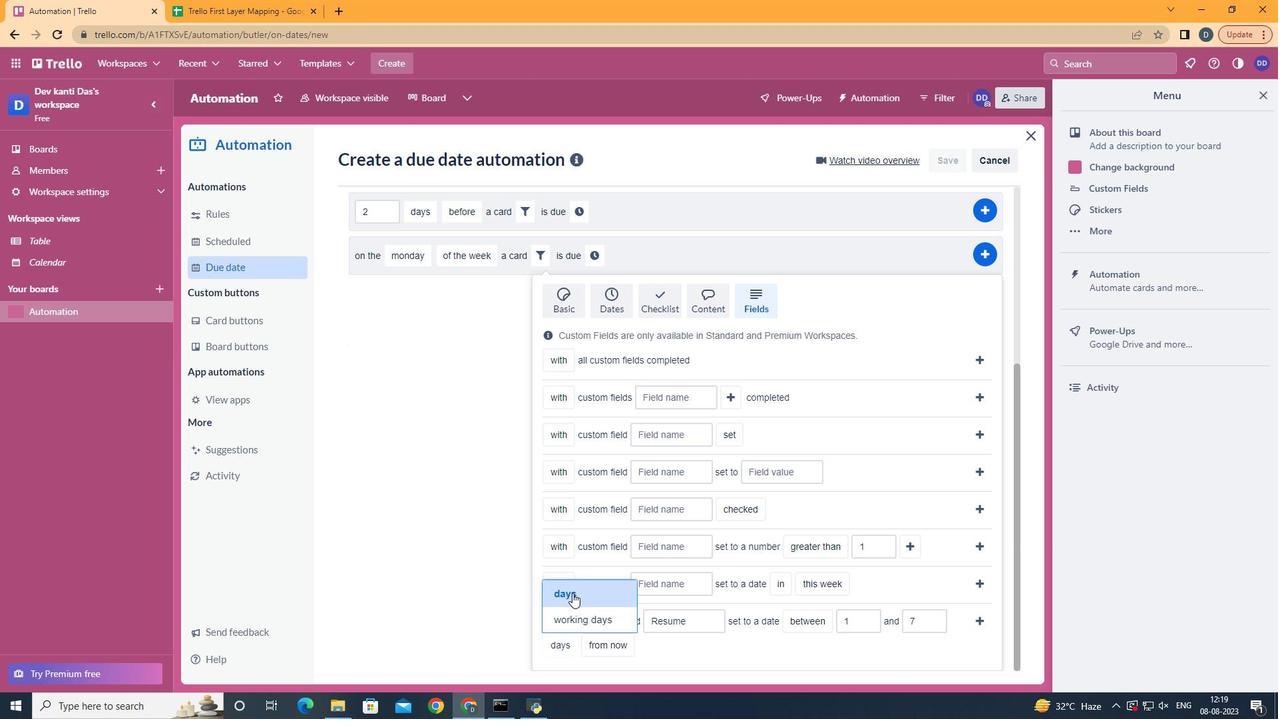 
Action: Mouse pressed left at (567, 597)
Screenshot: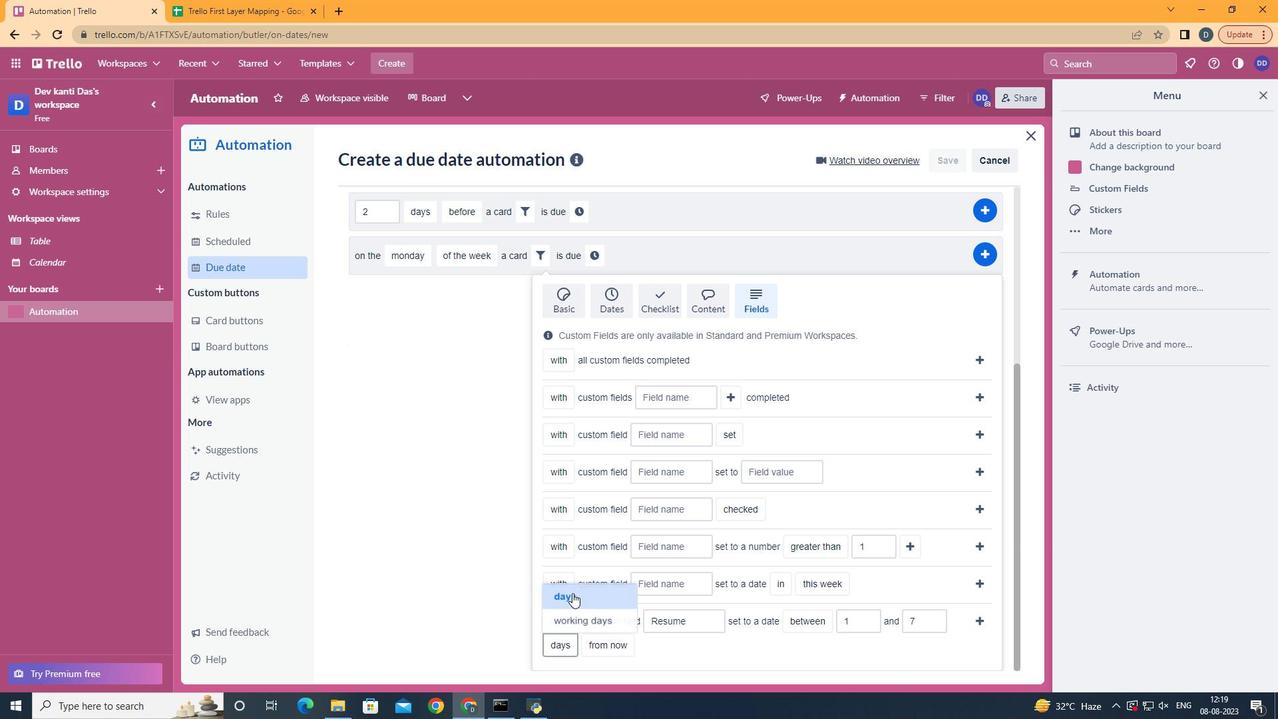
Action: Mouse moved to (617, 587)
Screenshot: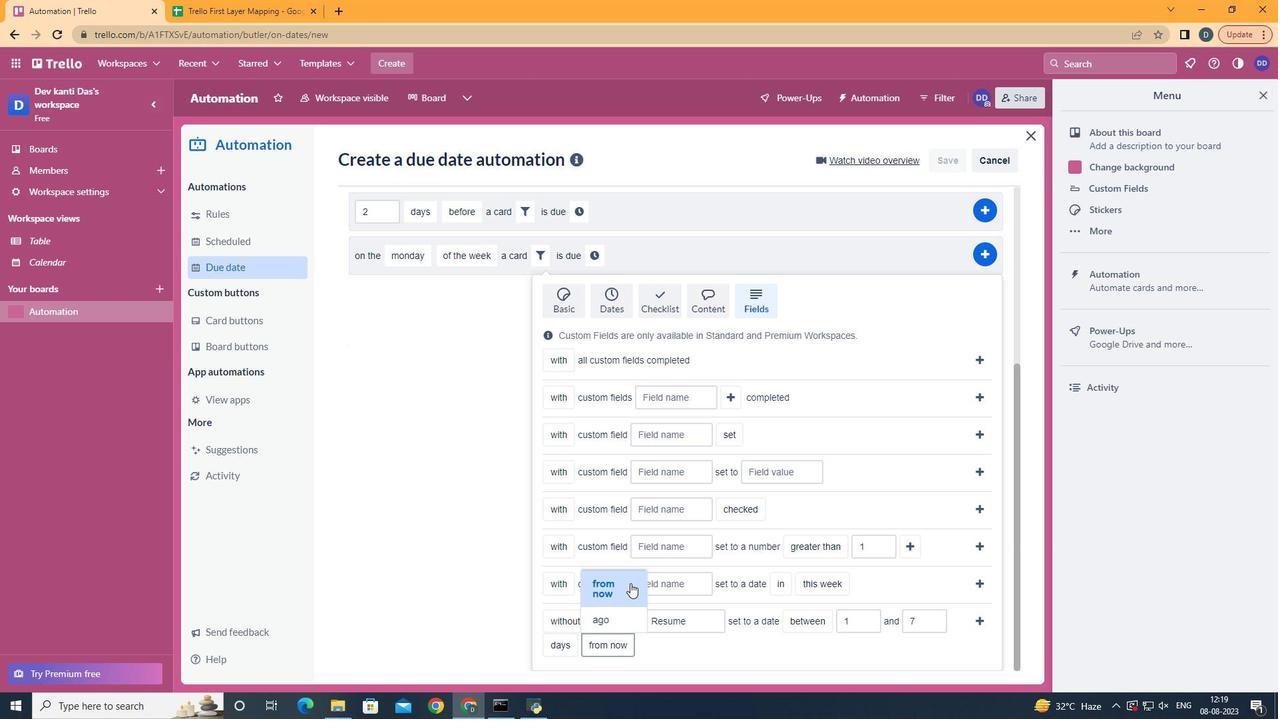 
Action: Mouse pressed left at (617, 587)
Screenshot: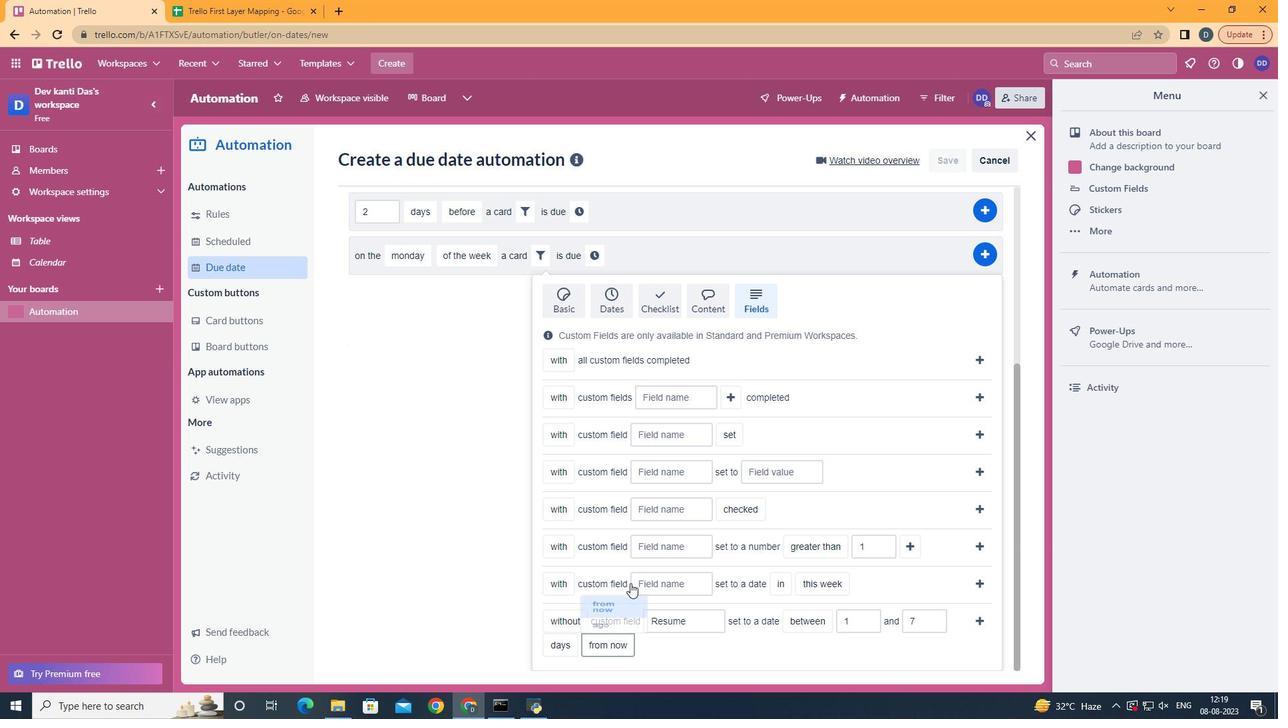 
Action: Mouse moved to (928, 620)
Screenshot: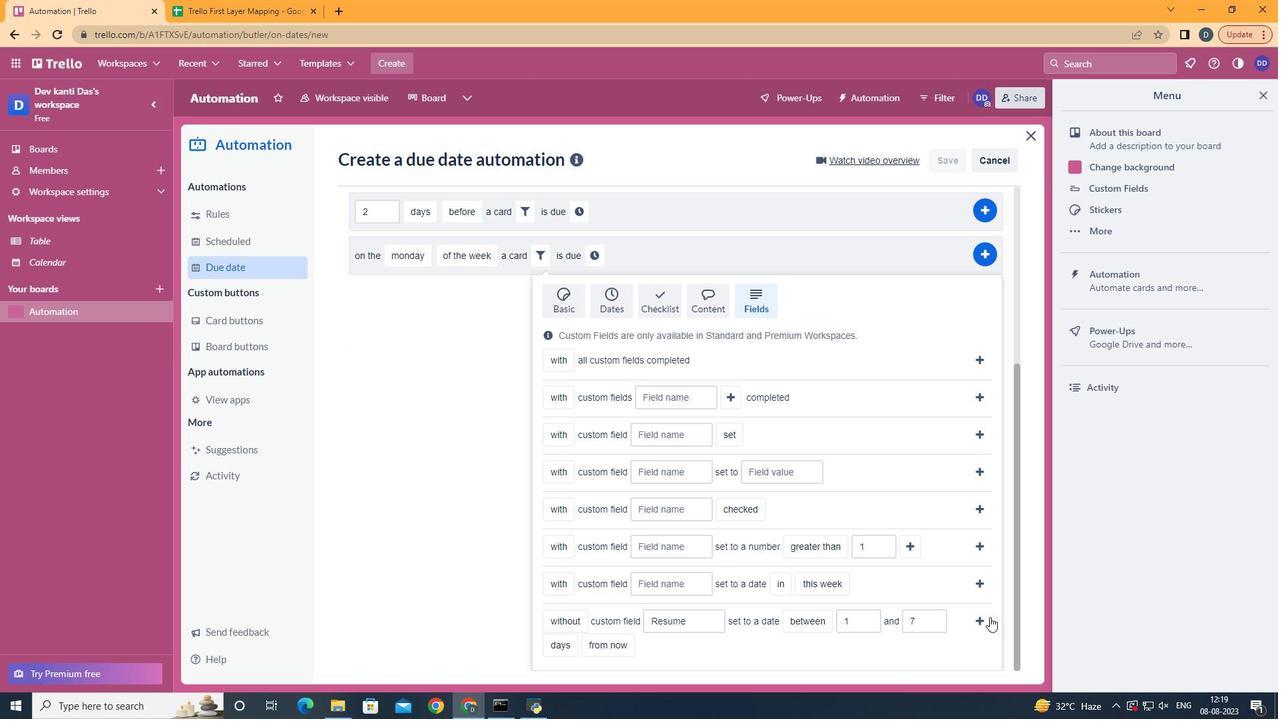 
Action: Mouse pressed left at (928, 620)
Screenshot: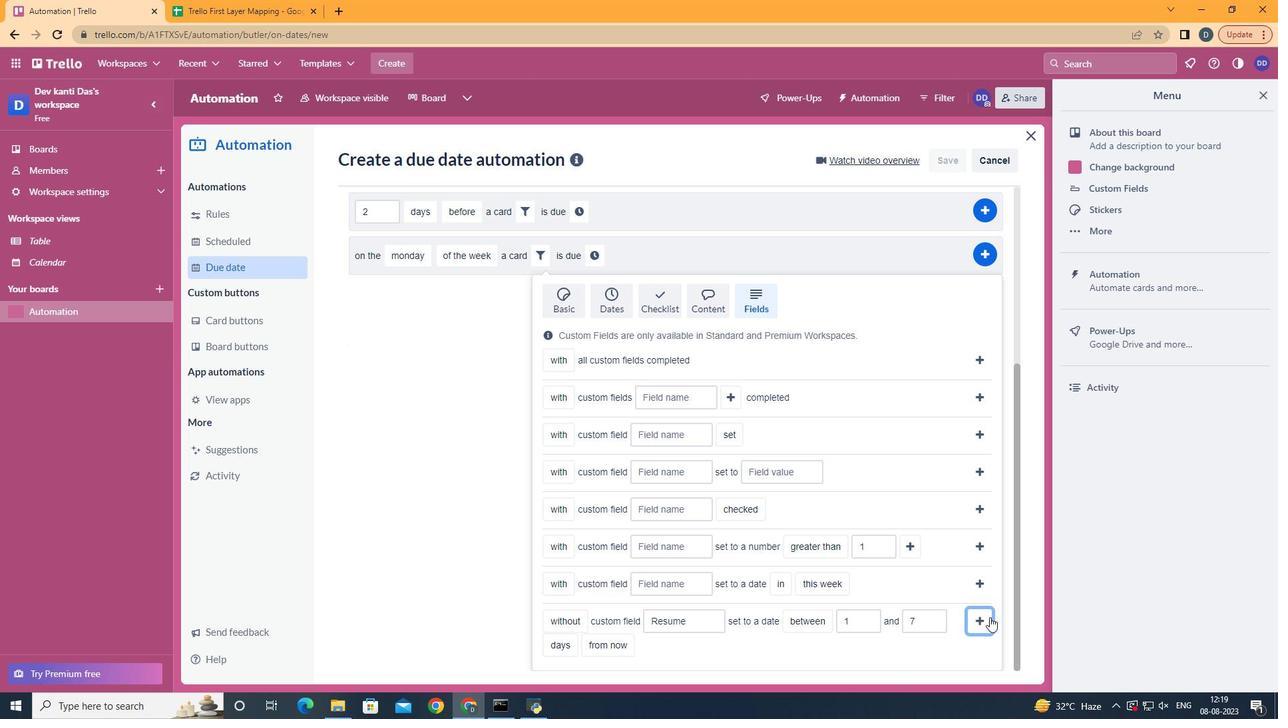 
Action: Mouse moved to (886, 537)
Screenshot: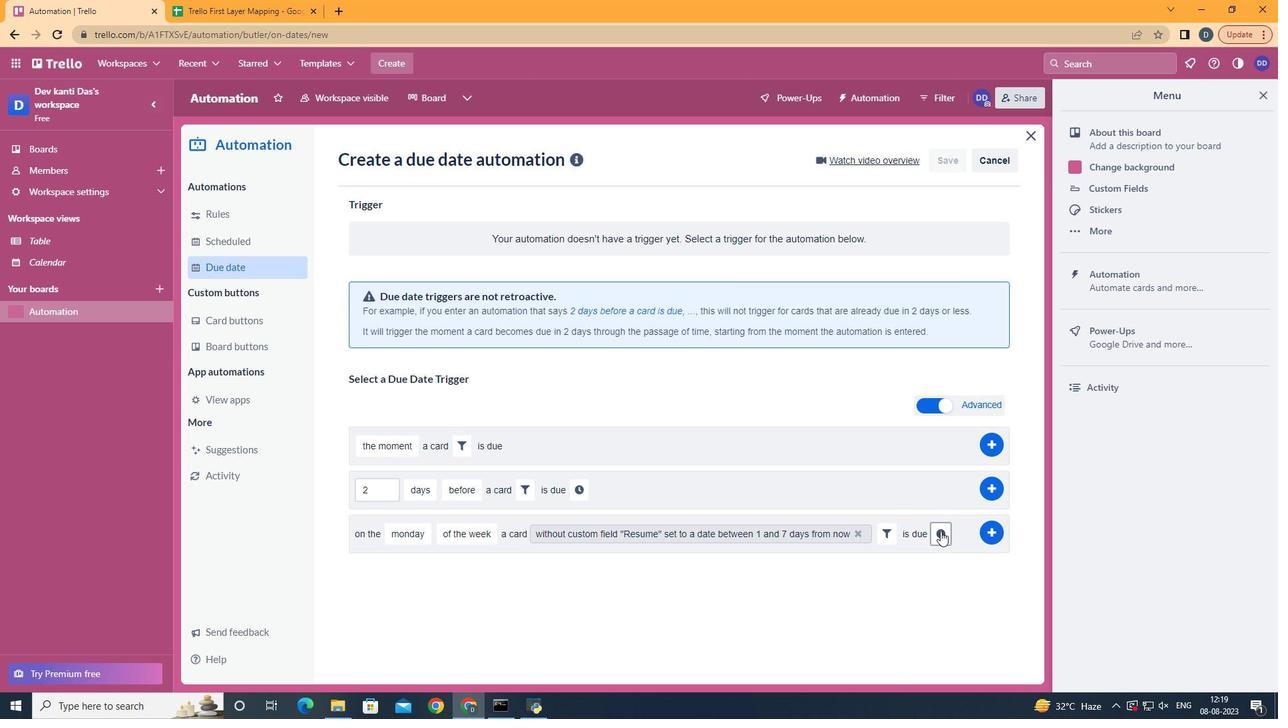 
Action: Mouse pressed left at (886, 537)
Screenshot: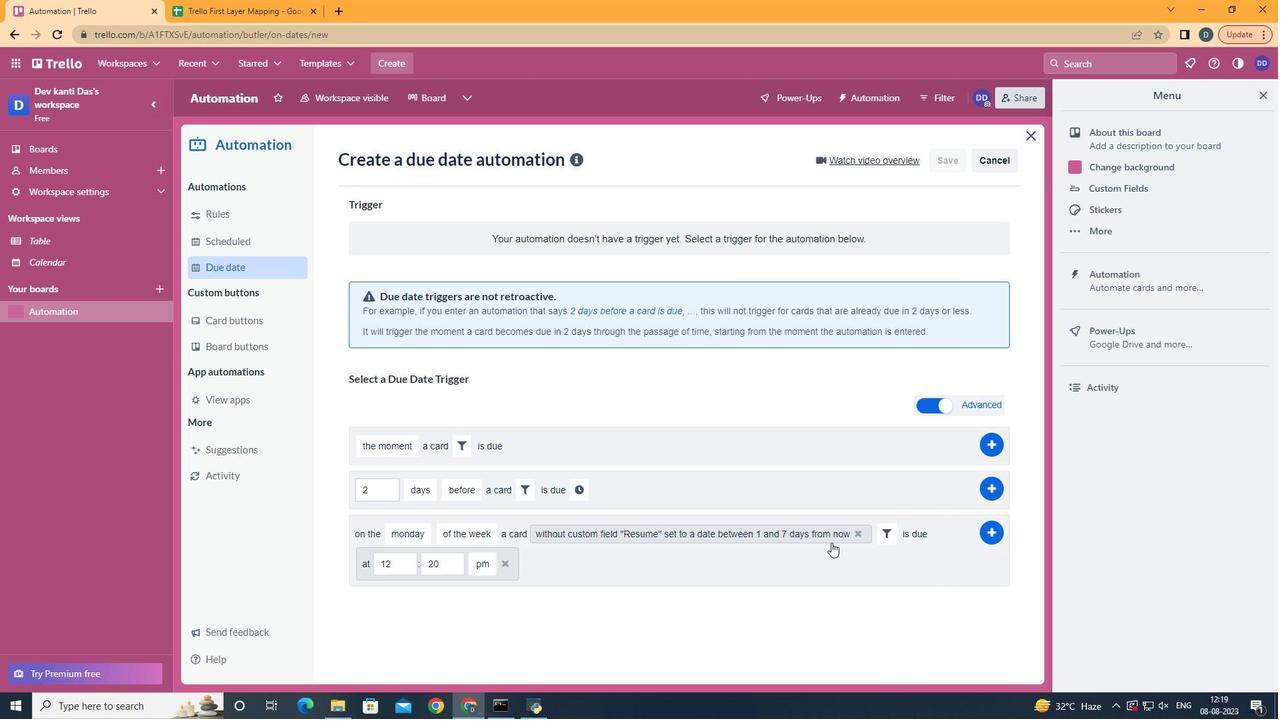 
Action: Mouse moved to (421, 571)
Screenshot: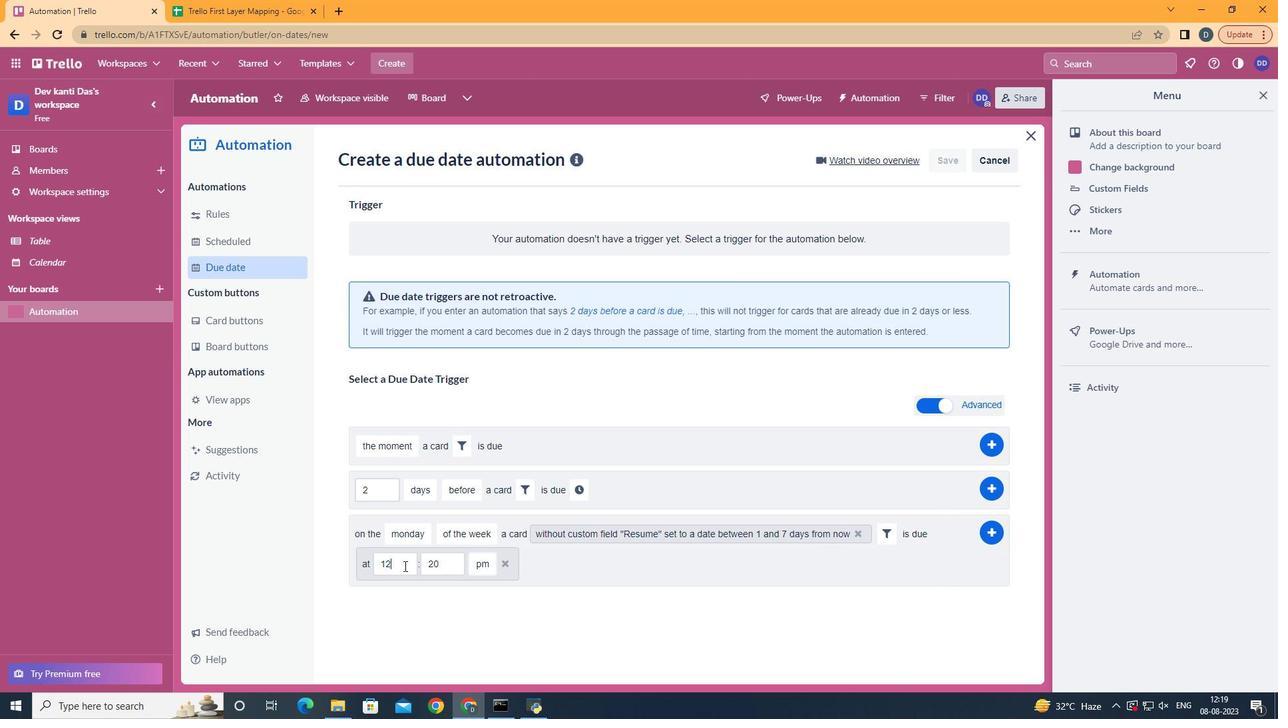 
Action: Mouse pressed left at (421, 571)
Screenshot: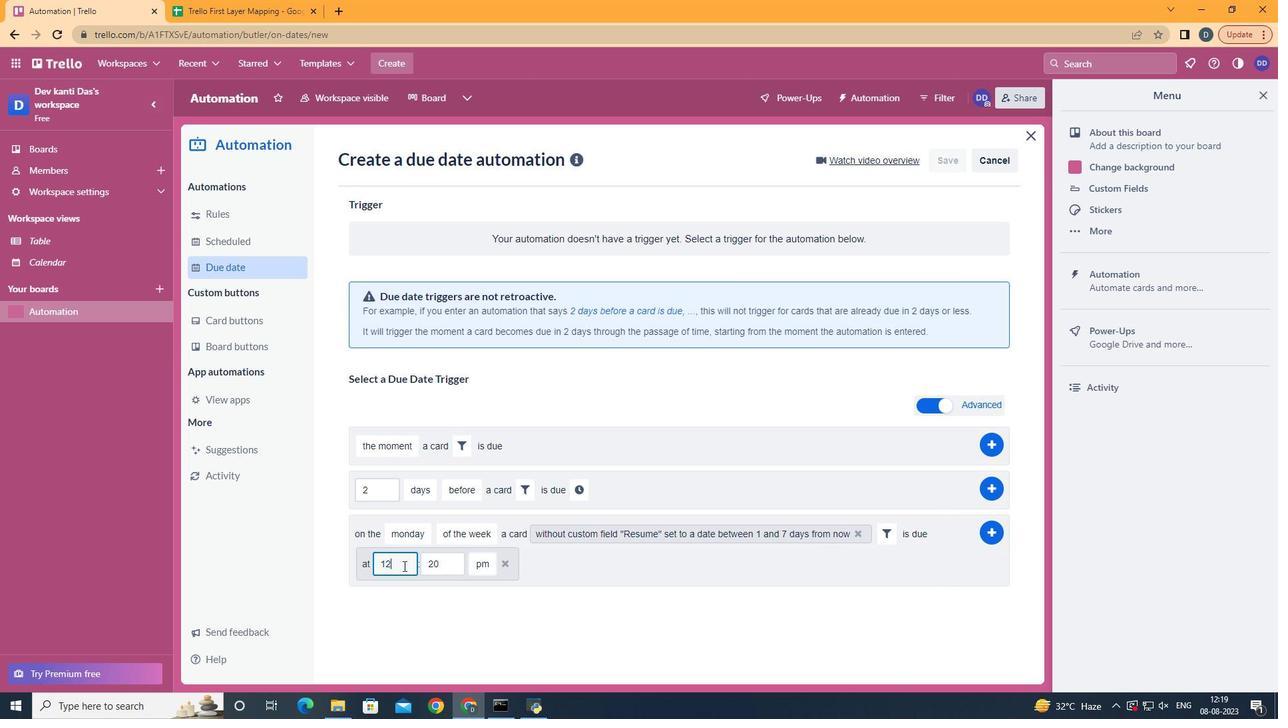 
Action: Mouse moved to (420, 571)
Screenshot: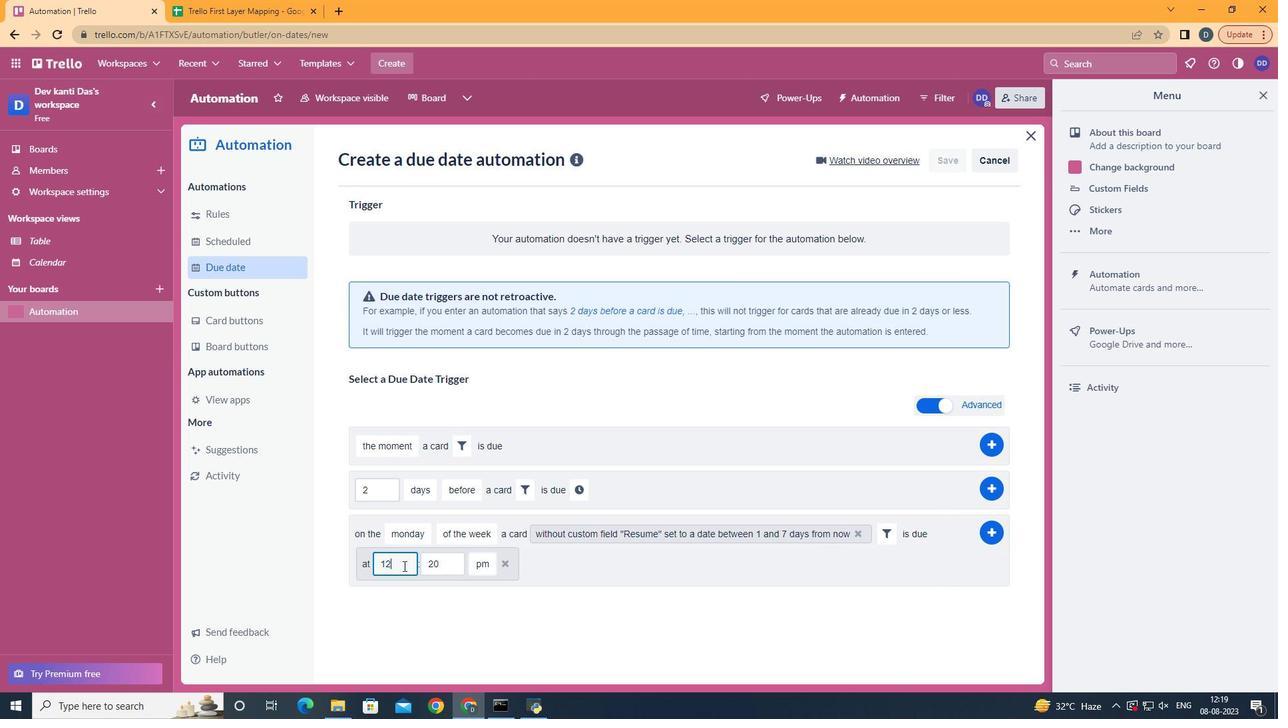 
Action: Key pressed <Key.backspace>1
Screenshot: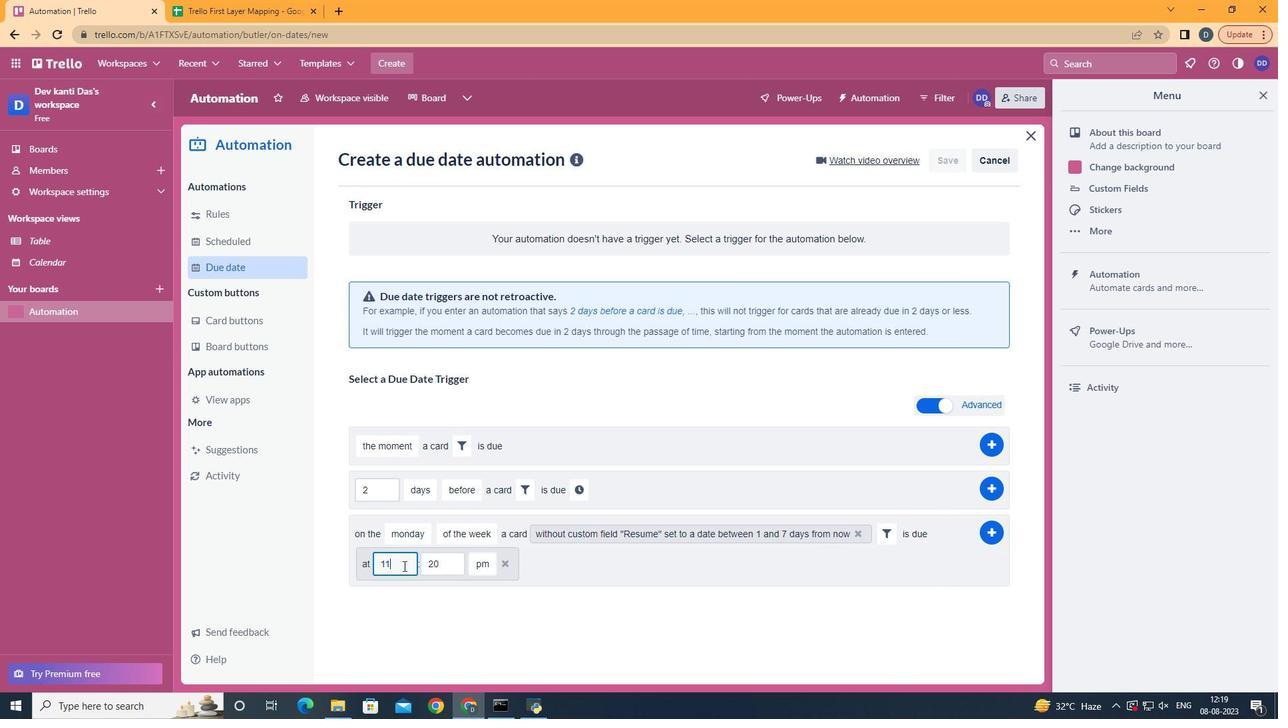 
Action: Mouse moved to (470, 563)
Screenshot: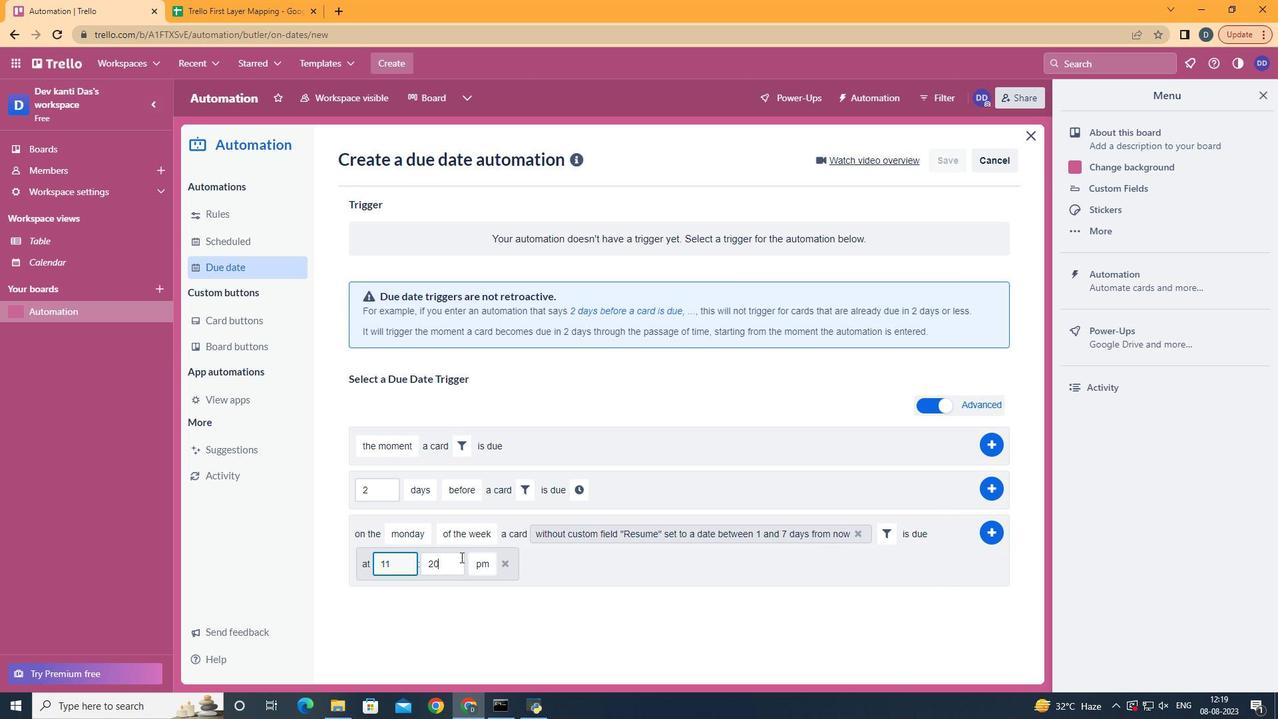 
Action: Mouse pressed left at (470, 563)
Screenshot: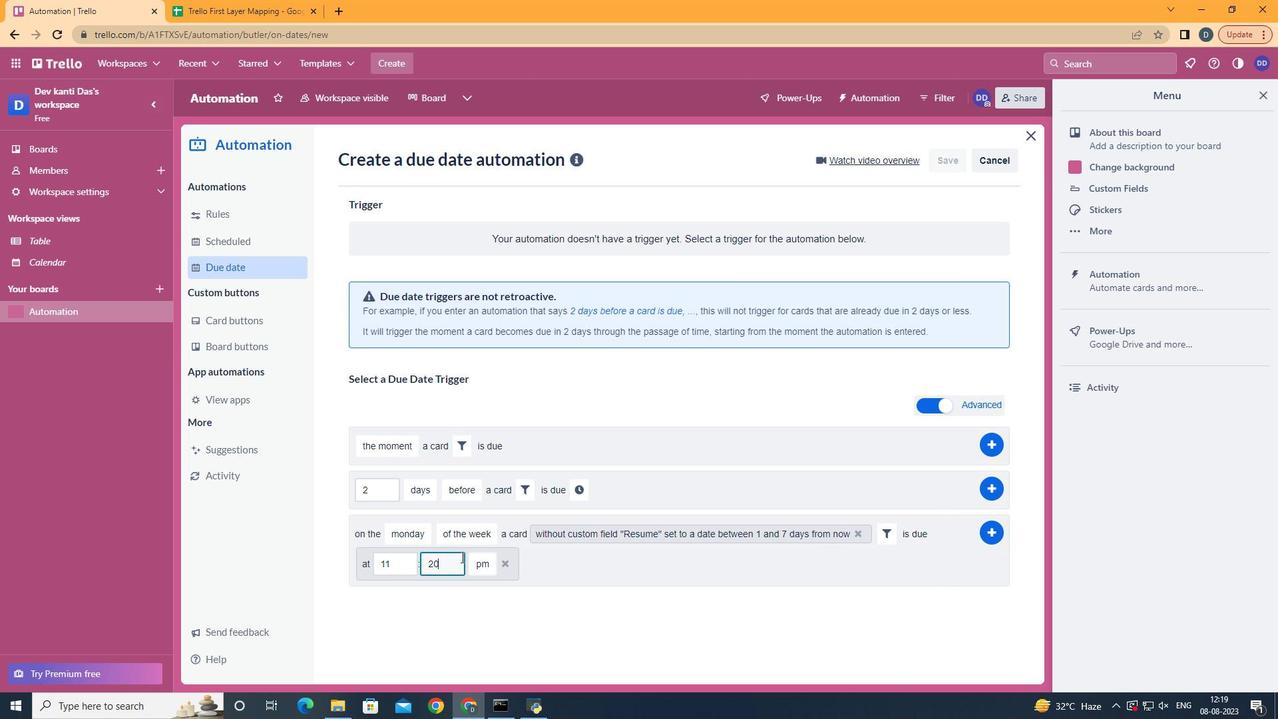 
Action: Mouse moved to (471, 563)
Screenshot: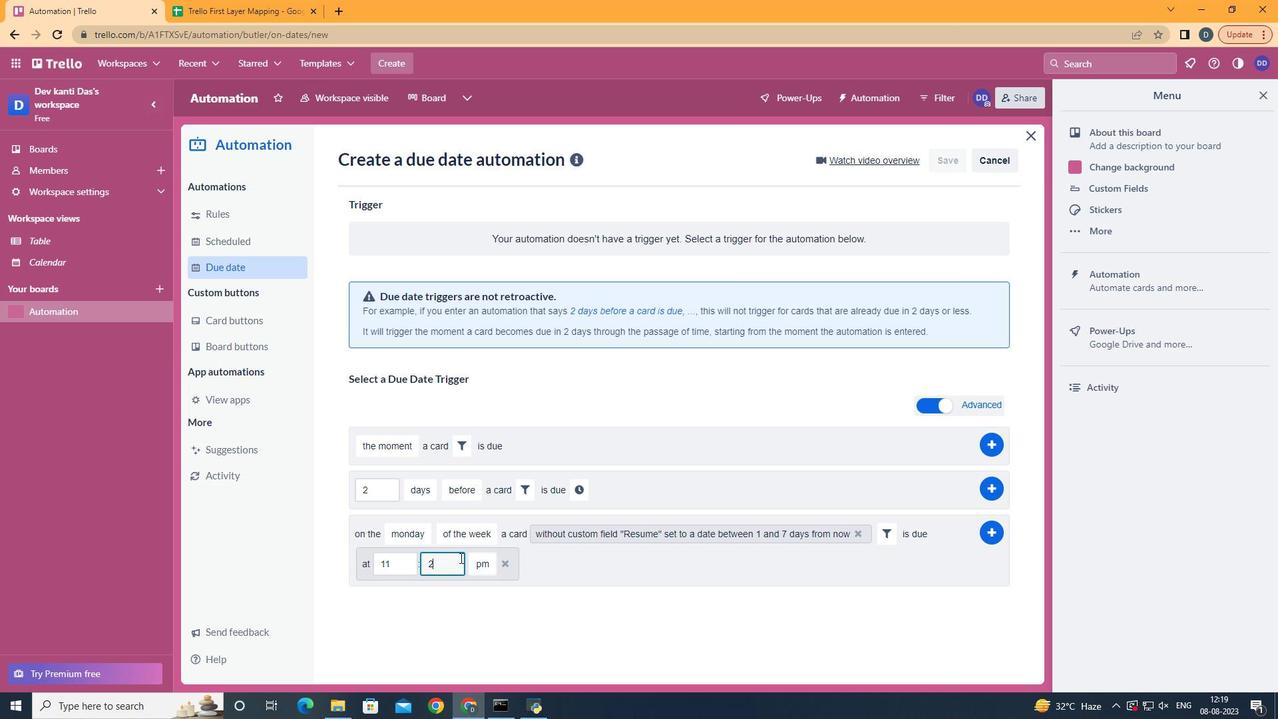 
Action: Key pressed <Key.backspace>
Screenshot: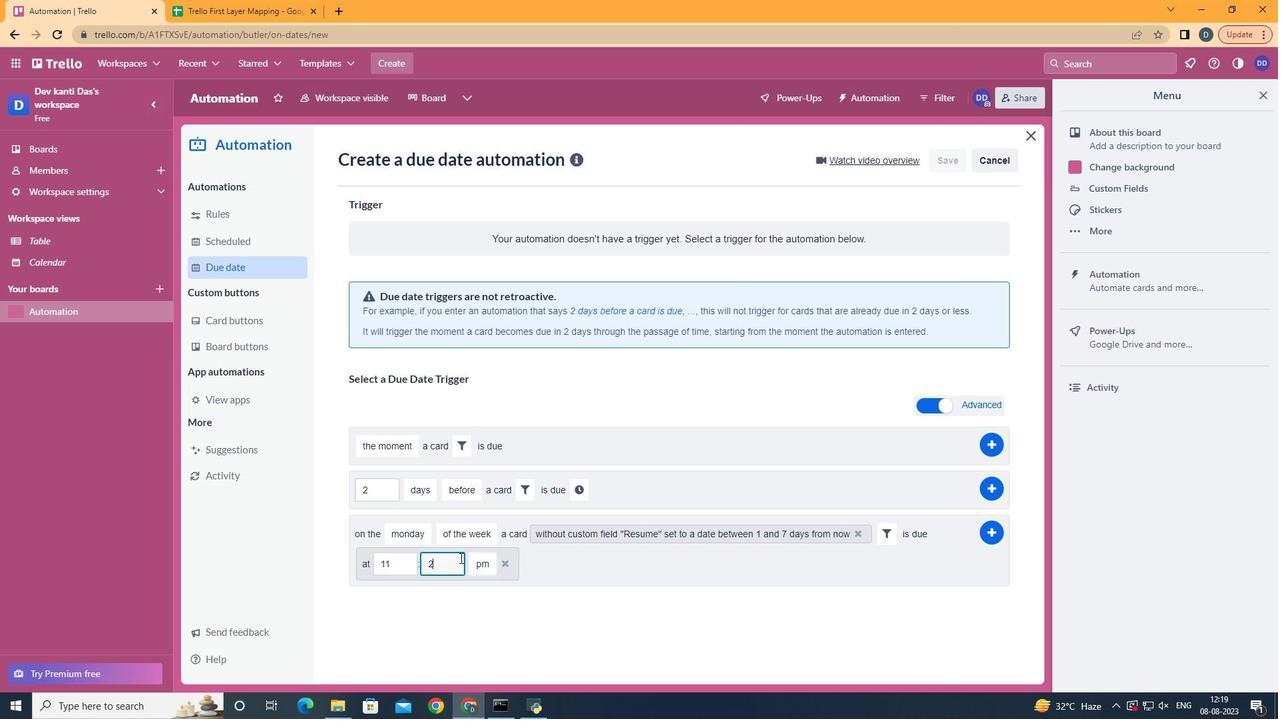 
Action: Mouse moved to (470, 563)
Screenshot: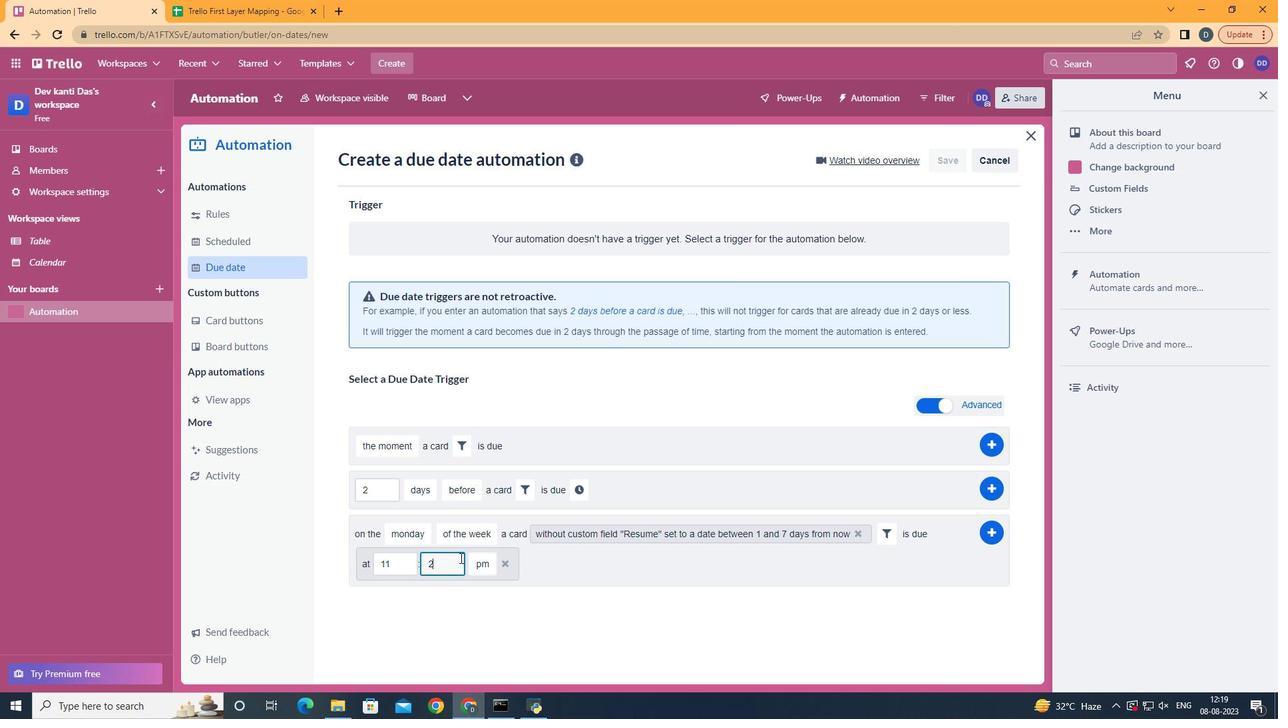 
Action: Key pressed <Key.backspace>00
Screenshot: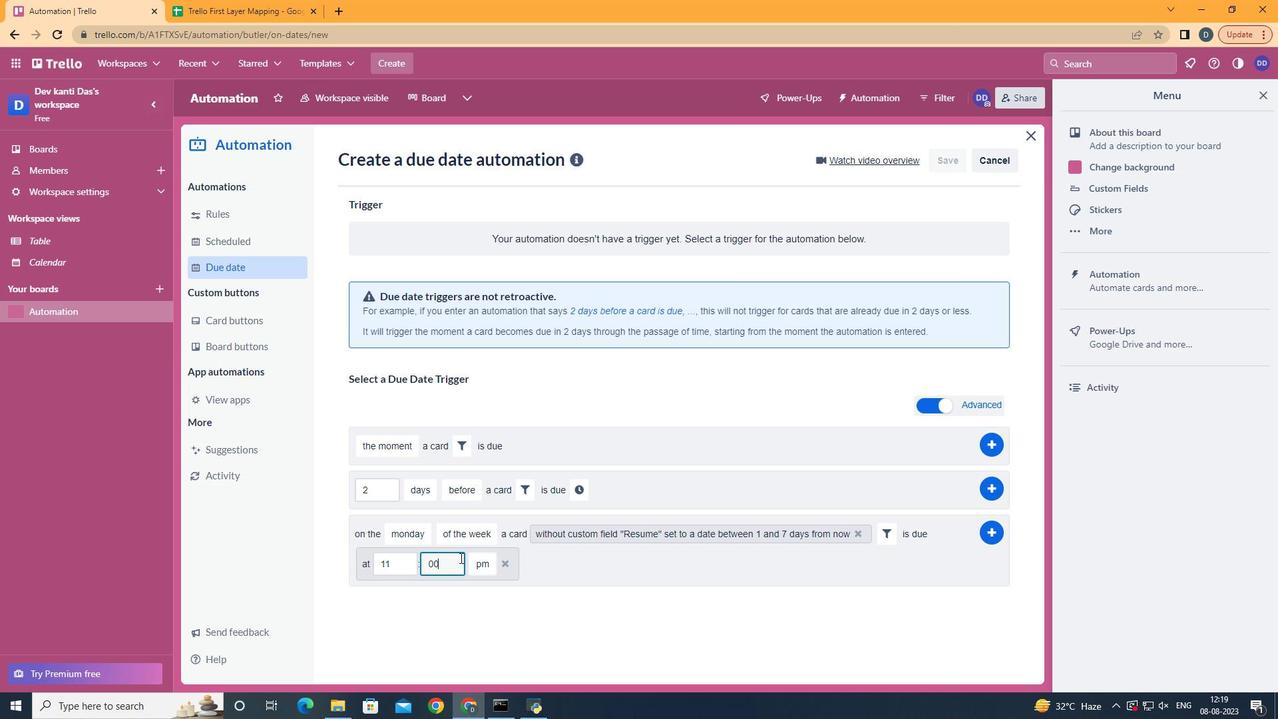 
Action: Mouse moved to (490, 589)
Screenshot: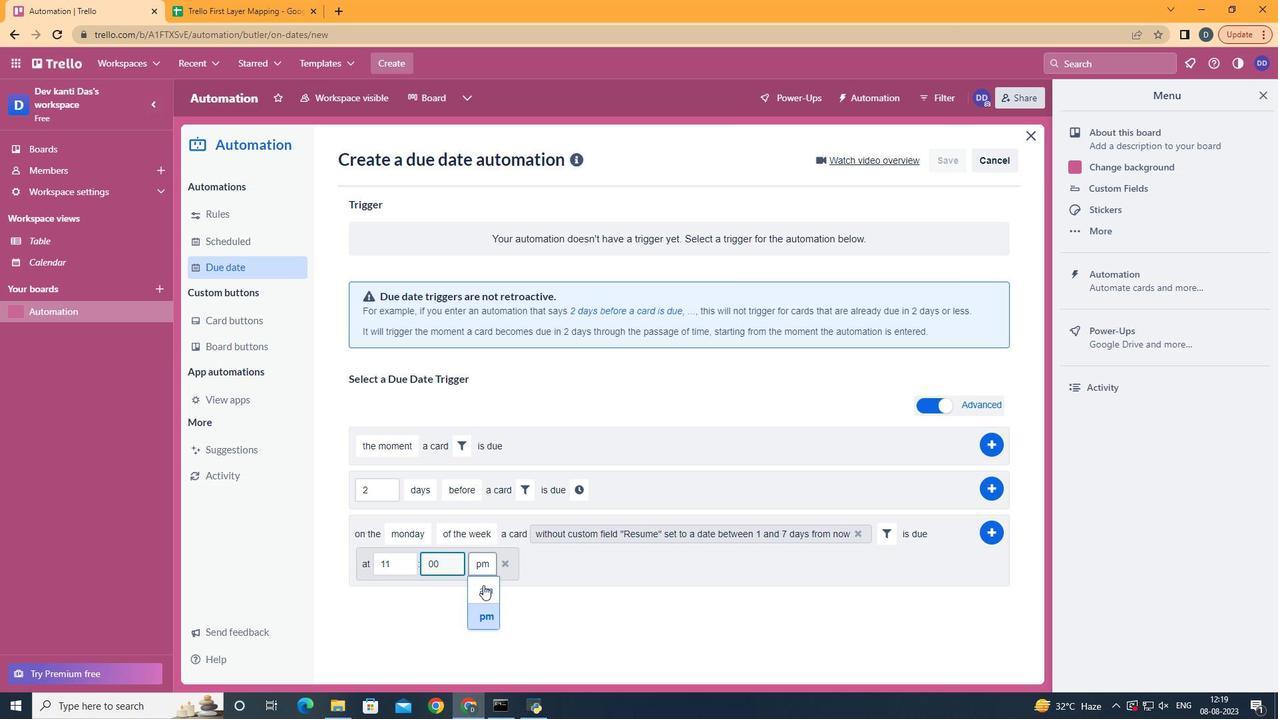 
Action: Mouse pressed left at (490, 589)
Screenshot: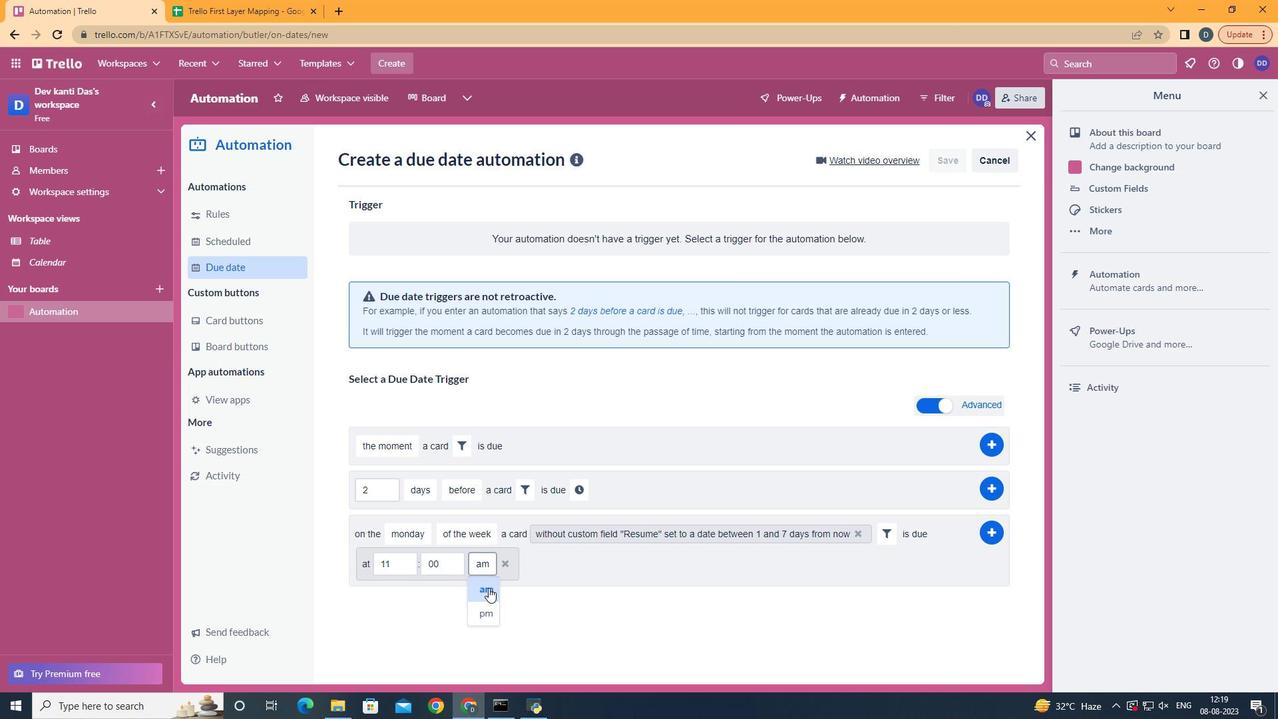 
Action: Mouse moved to (924, 542)
Screenshot: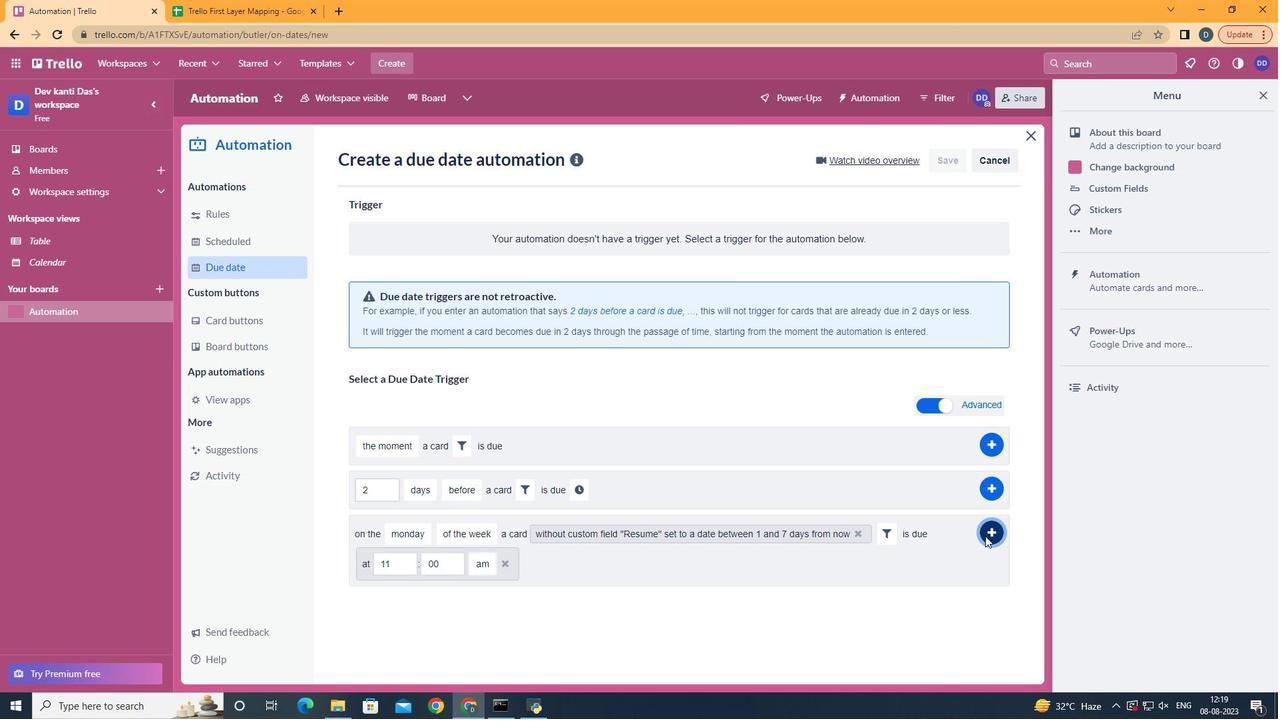 
Action: Mouse pressed left at (924, 542)
Screenshot: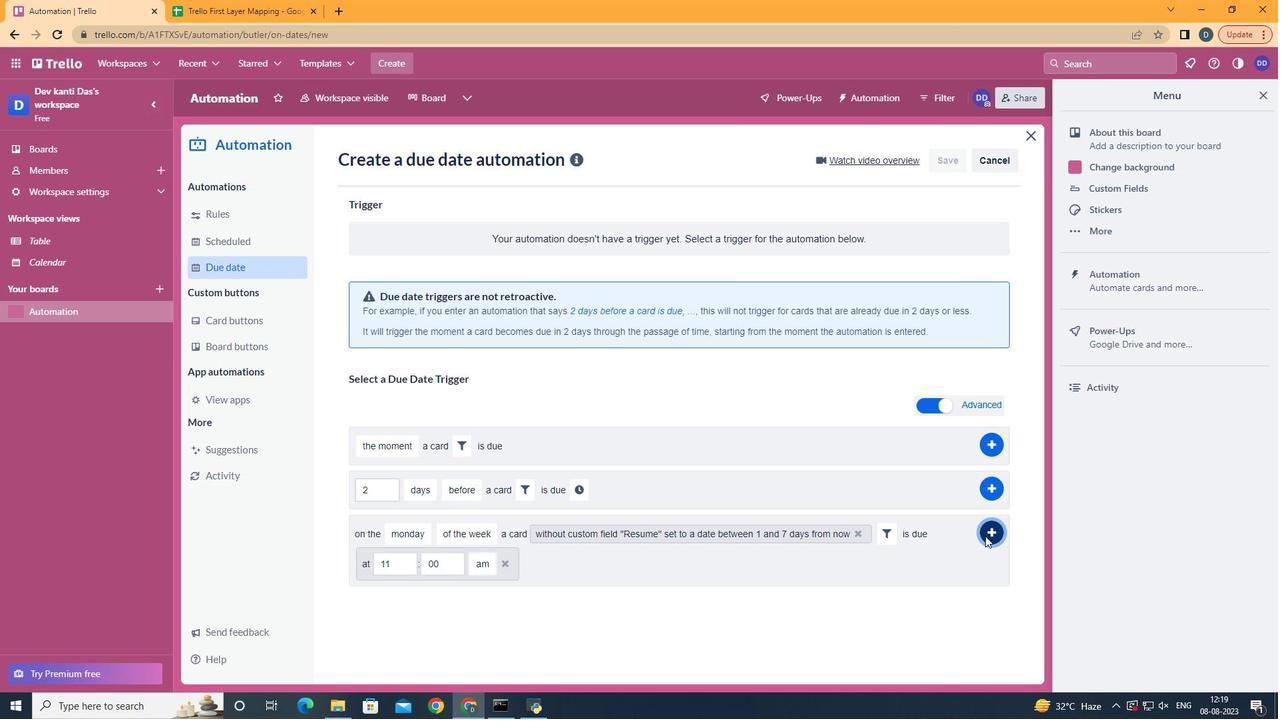 
Action: Mouse moved to (727, 276)
Screenshot: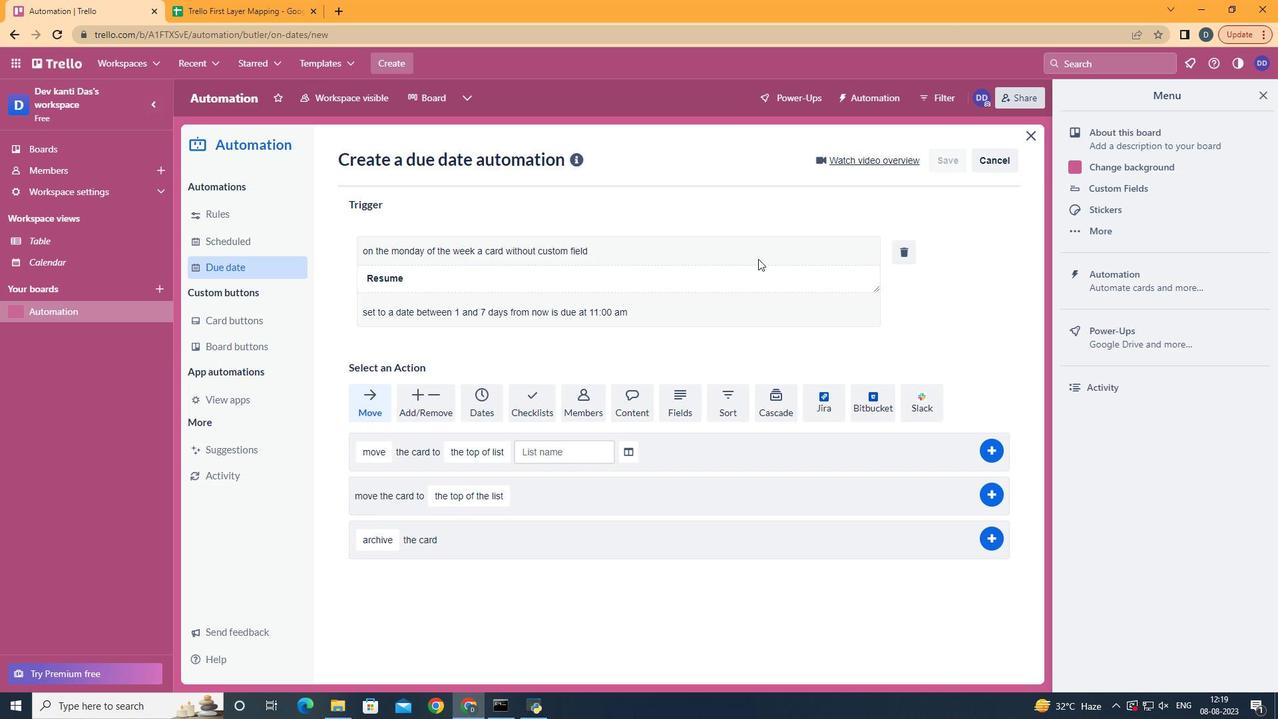 
